 Task: Find connections with filter location Santuario with filter topic #Managerwith filter profile language English with filter current company XL Catlin with filter school University with filter industry Wind Electric Power Generation with filter service category Typing with filter keywords title Tutor/Online Tutor
Action: Mouse moved to (262, 192)
Screenshot: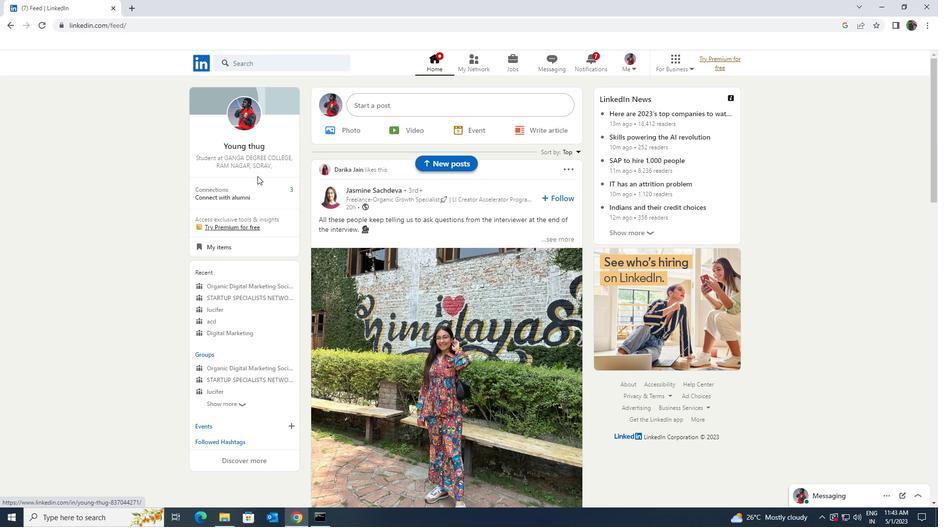 
Action: Mouse pressed left at (262, 192)
Screenshot: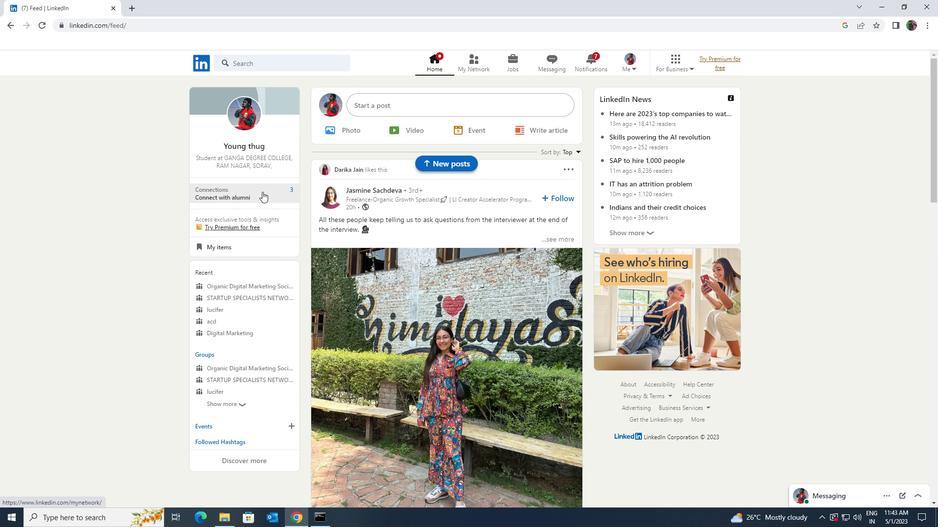 
Action: Mouse moved to (260, 116)
Screenshot: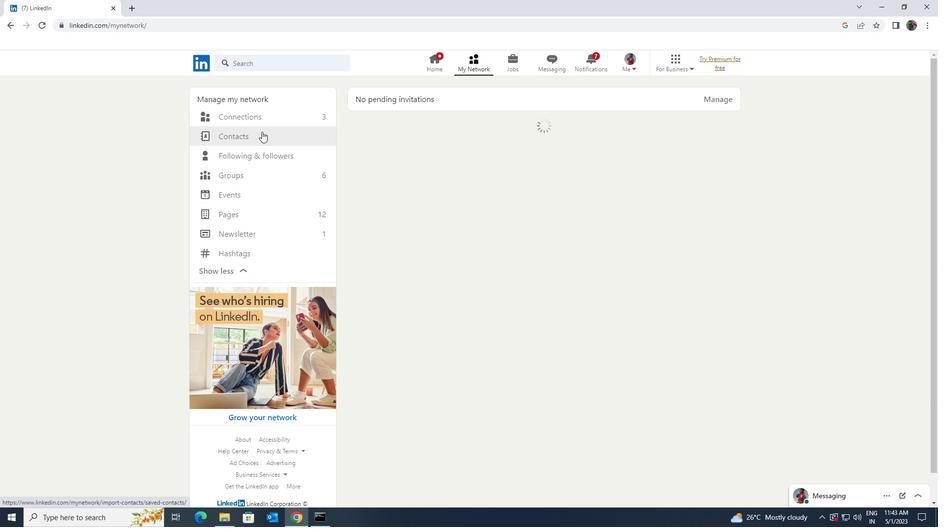 
Action: Mouse pressed left at (260, 116)
Screenshot: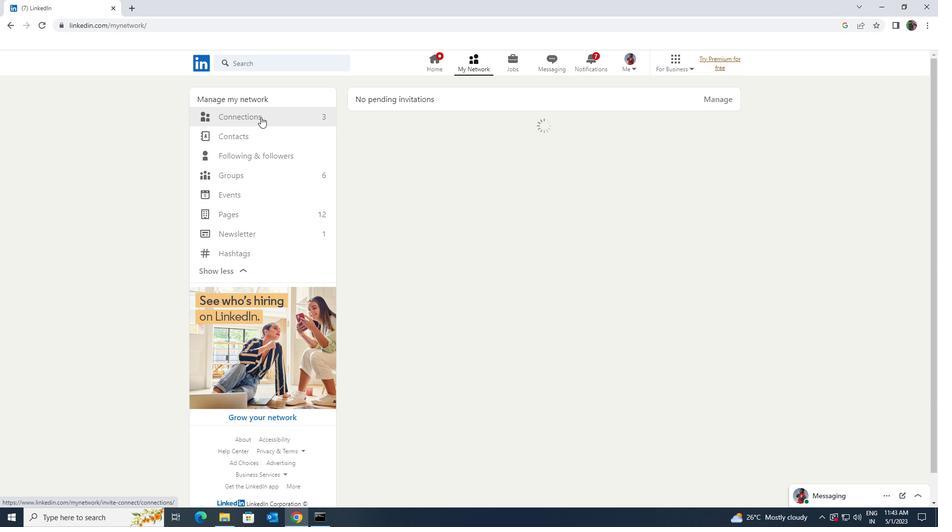 
Action: Mouse moved to (533, 115)
Screenshot: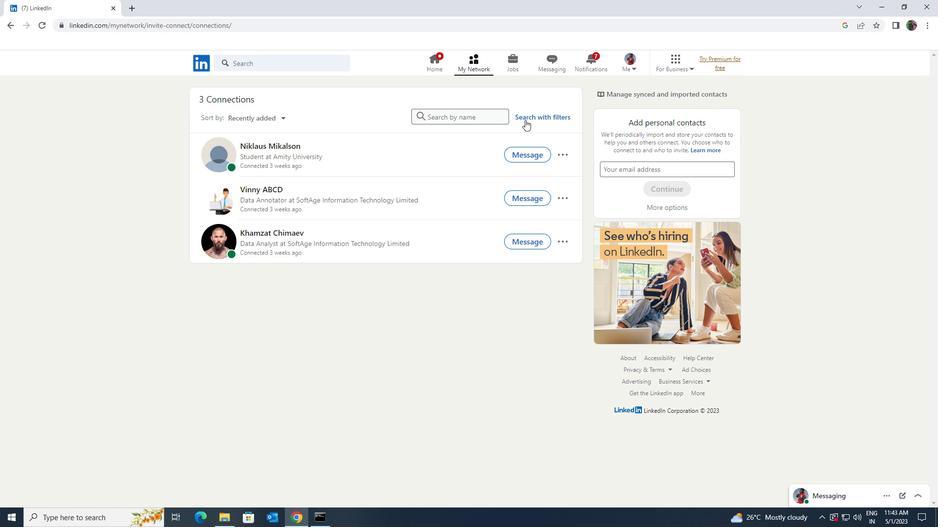 
Action: Mouse pressed left at (533, 115)
Screenshot: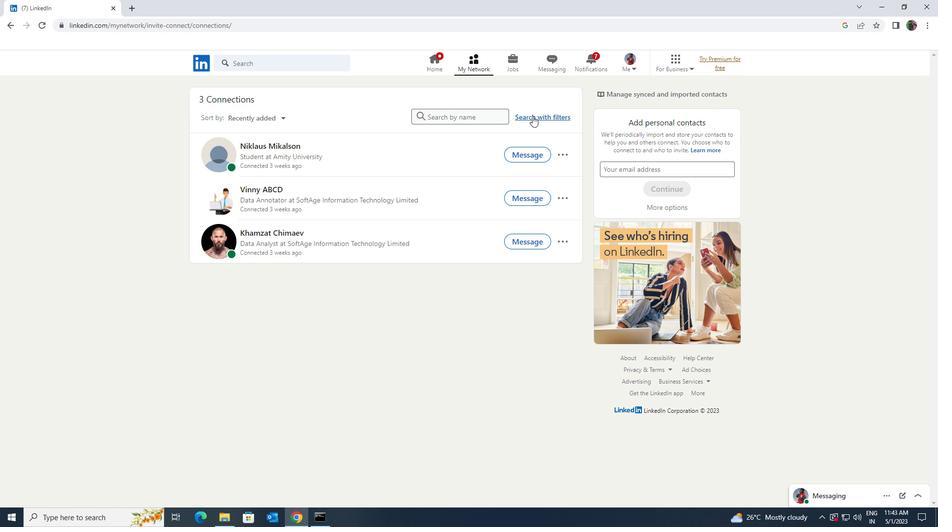 
Action: Mouse moved to (503, 92)
Screenshot: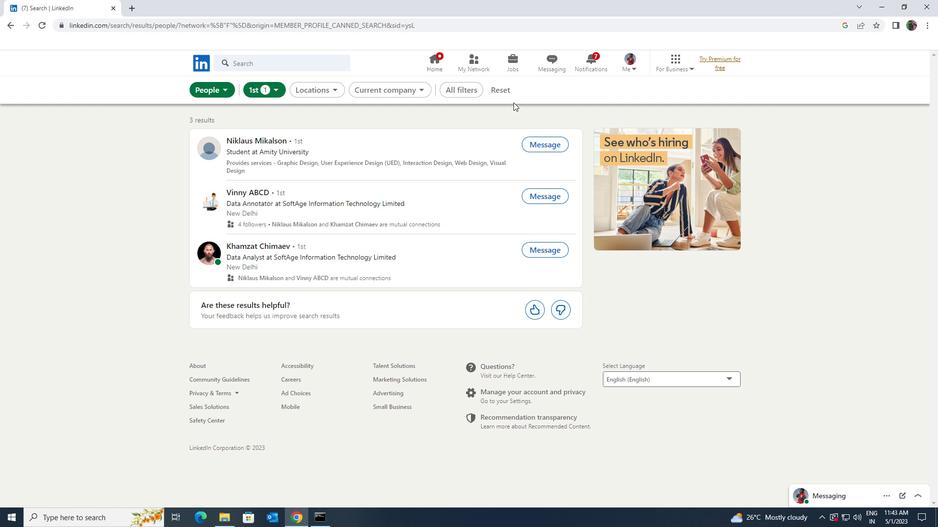 
Action: Mouse pressed left at (503, 92)
Screenshot: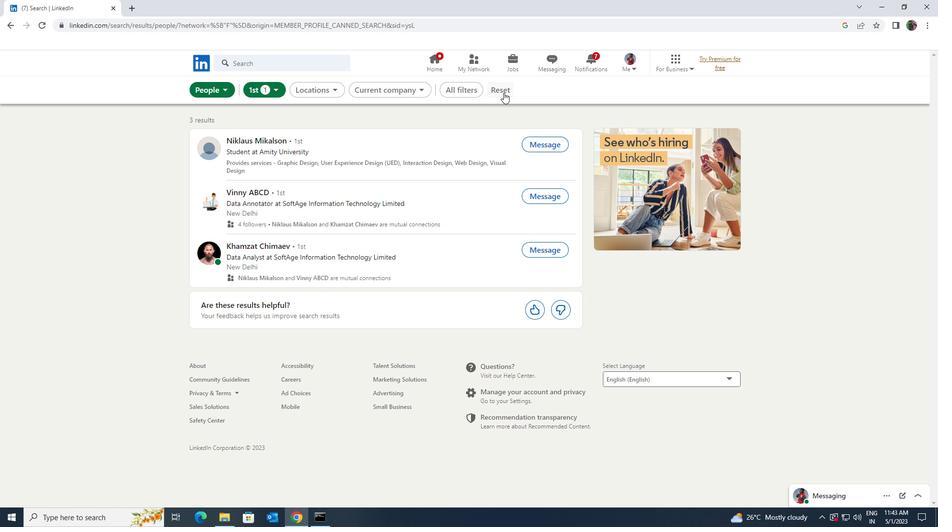 
Action: Mouse moved to (477, 85)
Screenshot: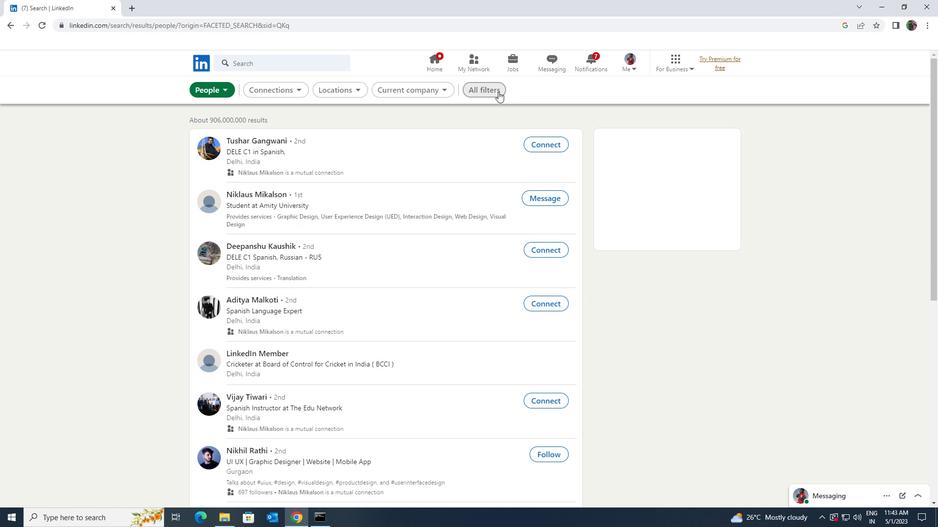 
Action: Mouse pressed left at (477, 85)
Screenshot: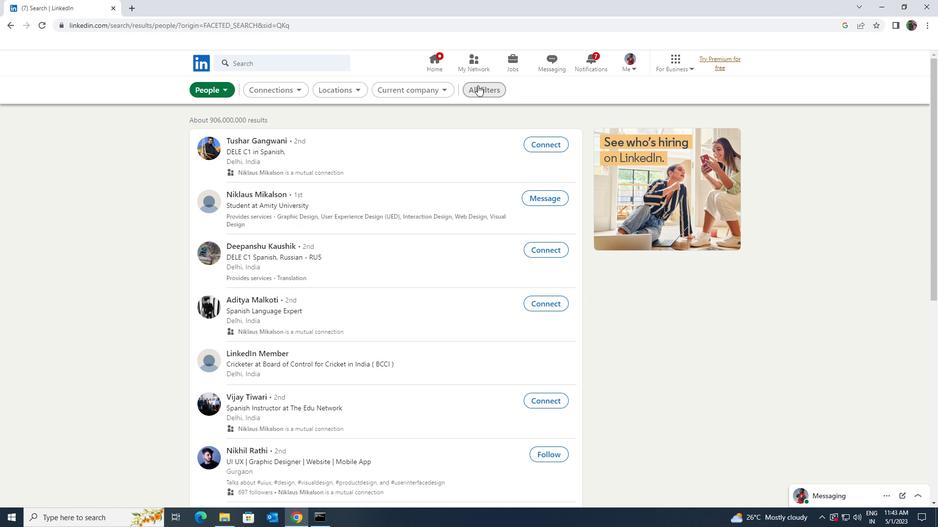 
Action: Mouse moved to (816, 278)
Screenshot: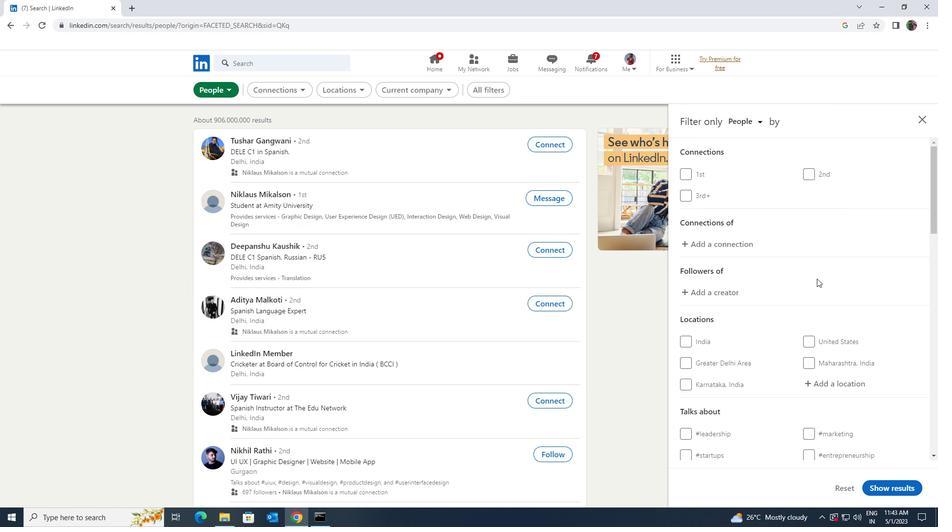
Action: Mouse scrolled (816, 278) with delta (0, 0)
Screenshot: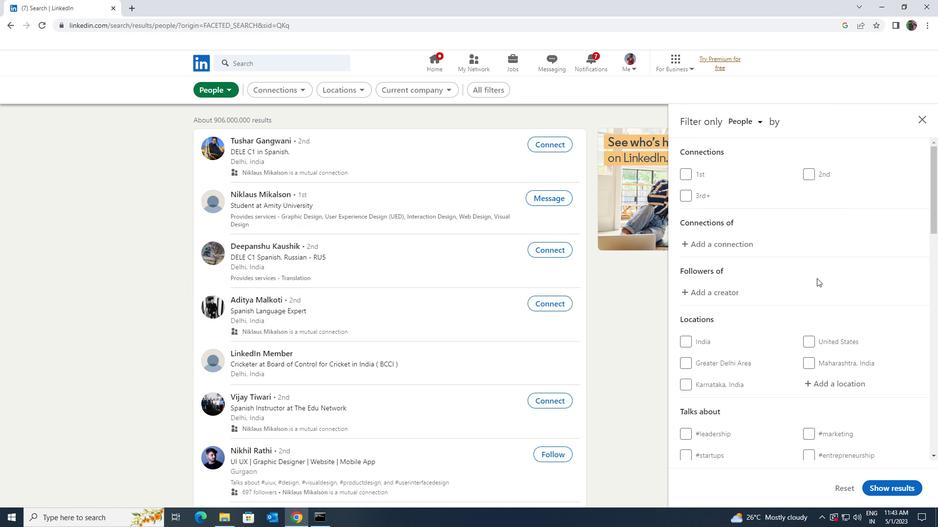 
Action: Mouse scrolled (816, 278) with delta (0, 0)
Screenshot: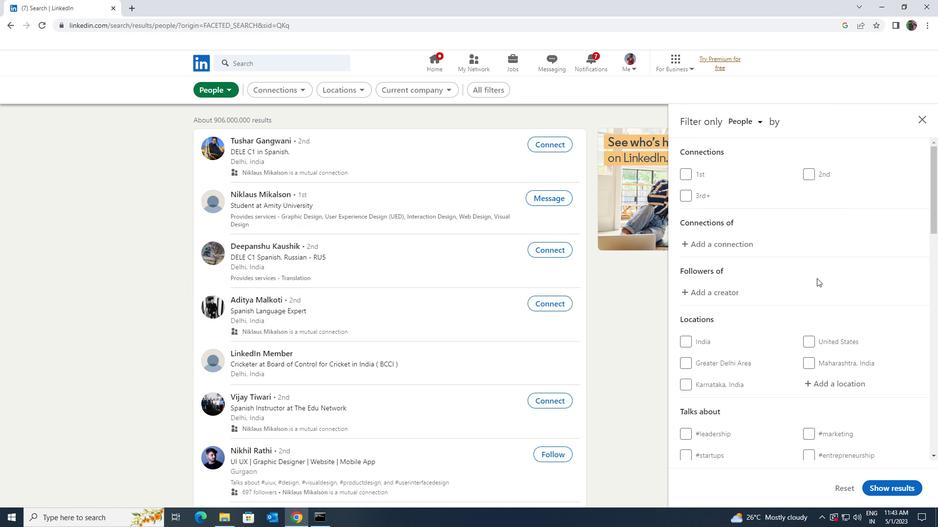 
Action: Mouse moved to (819, 284)
Screenshot: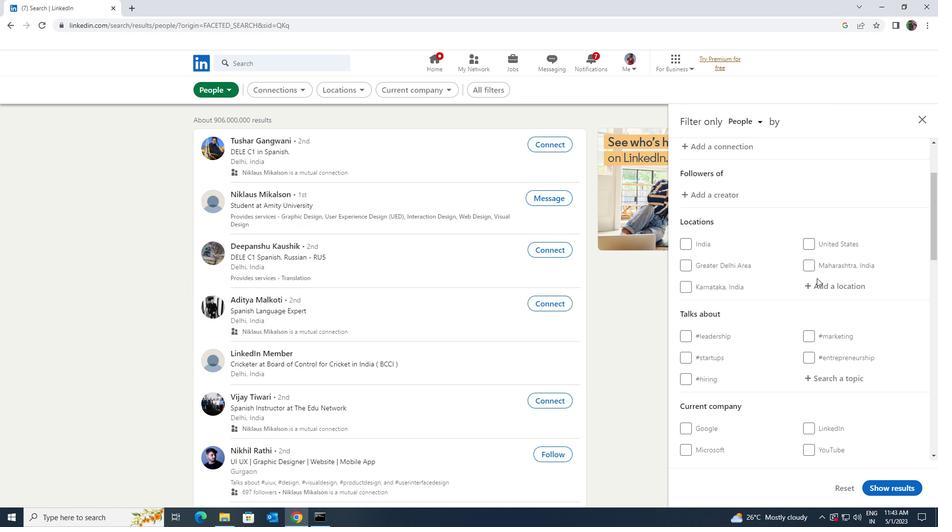 
Action: Mouse pressed left at (819, 284)
Screenshot: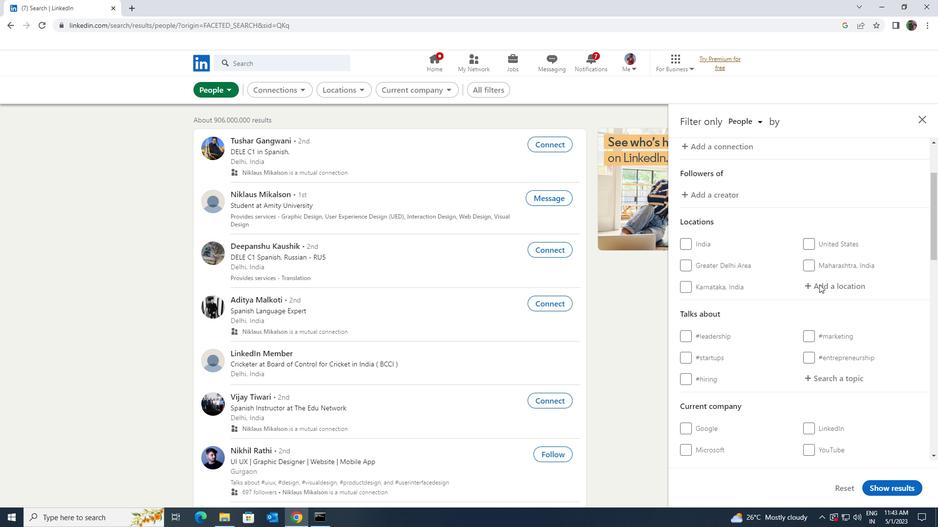 
Action: Mouse moved to (823, 287)
Screenshot: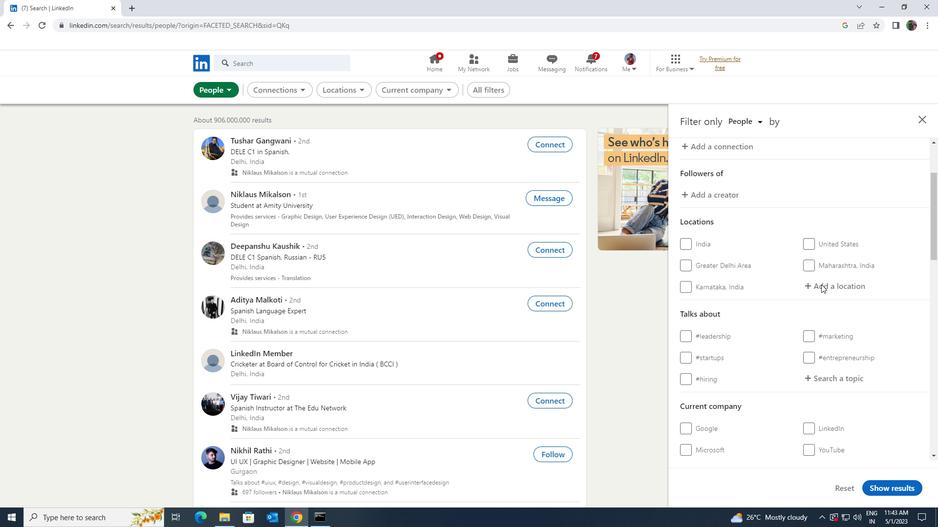 
Action: Mouse pressed left at (823, 287)
Screenshot: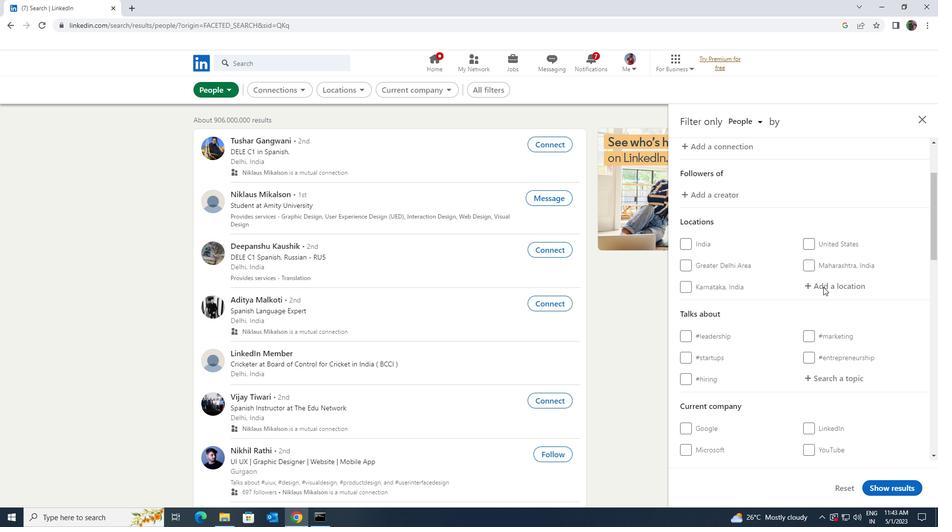 
Action: Key pressed <Key.shift>SANTU
Screenshot: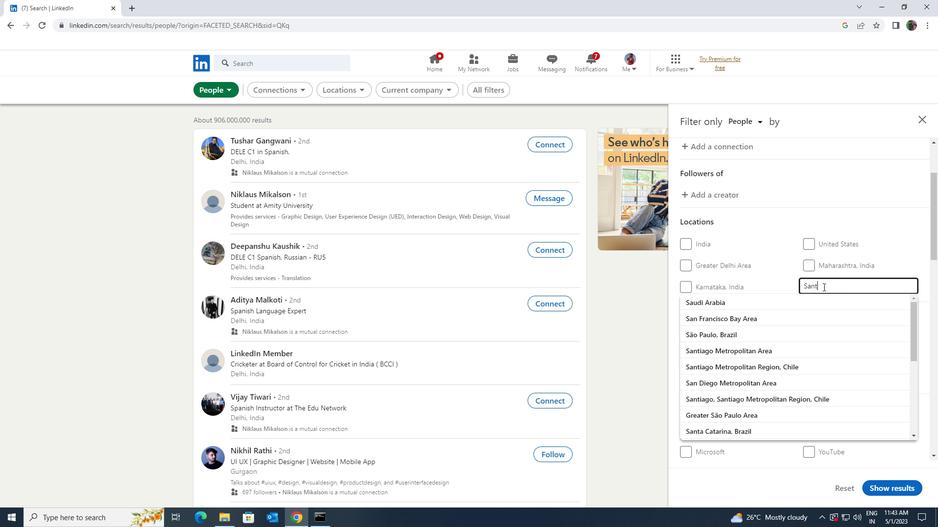 
Action: Mouse moved to (816, 313)
Screenshot: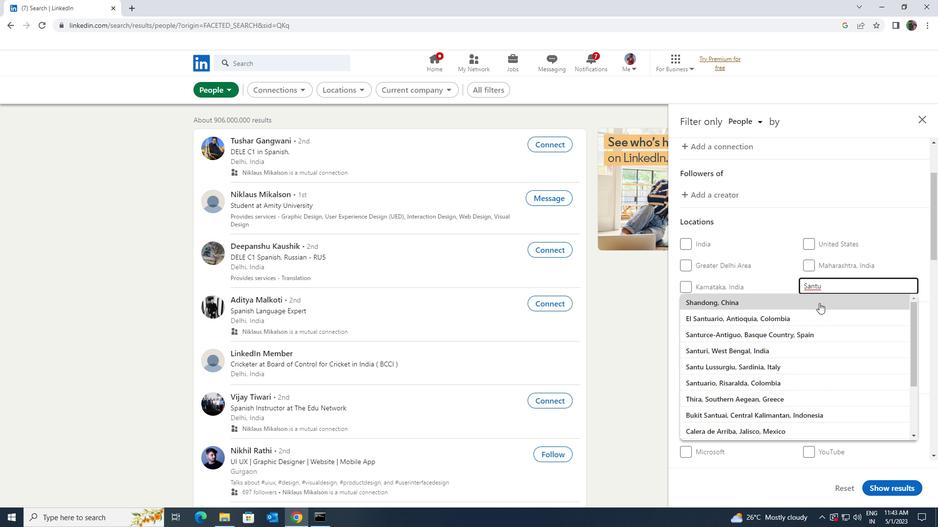 
Action: Mouse pressed left at (816, 313)
Screenshot: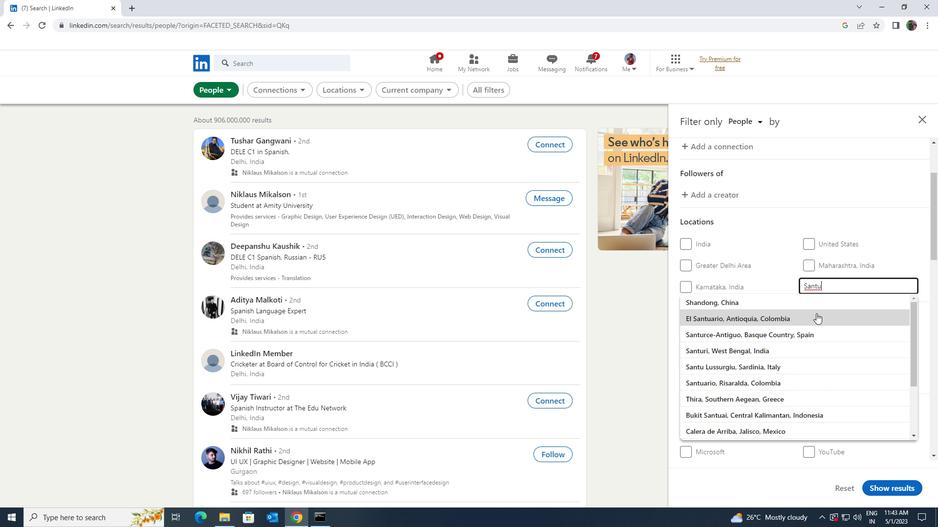 
Action: Mouse scrolled (816, 313) with delta (0, 0)
Screenshot: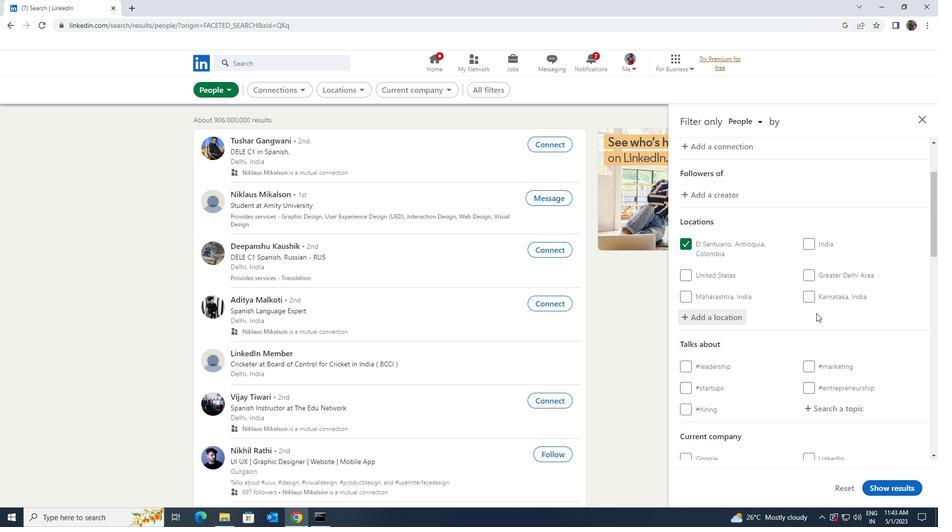 
Action: Mouse scrolled (816, 313) with delta (0, 0)
Screenshot: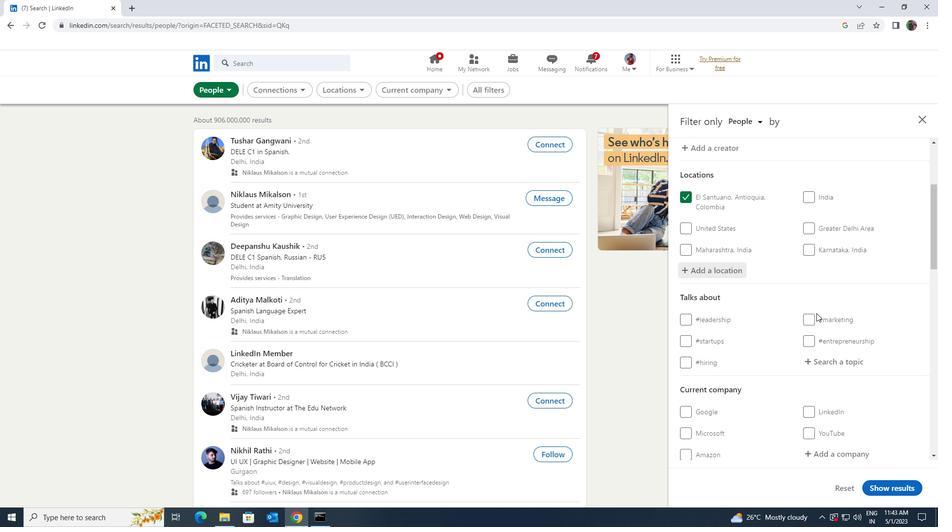 
Action: Mouse moved to (816, 313)
Screenshot: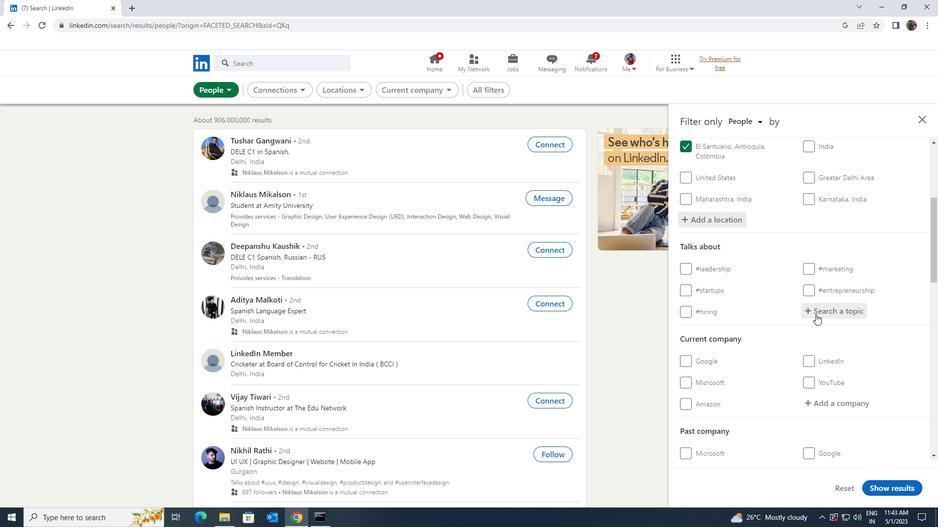 
Action: Mouse pressed left at (816, 313)
Screenshot: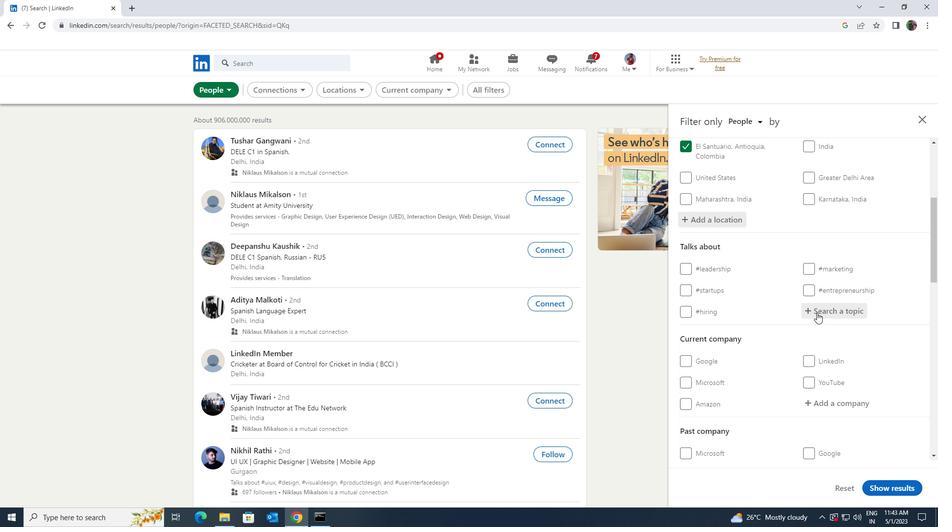 
Action: Key pressed <Key.shift>MANGER
Screenshot: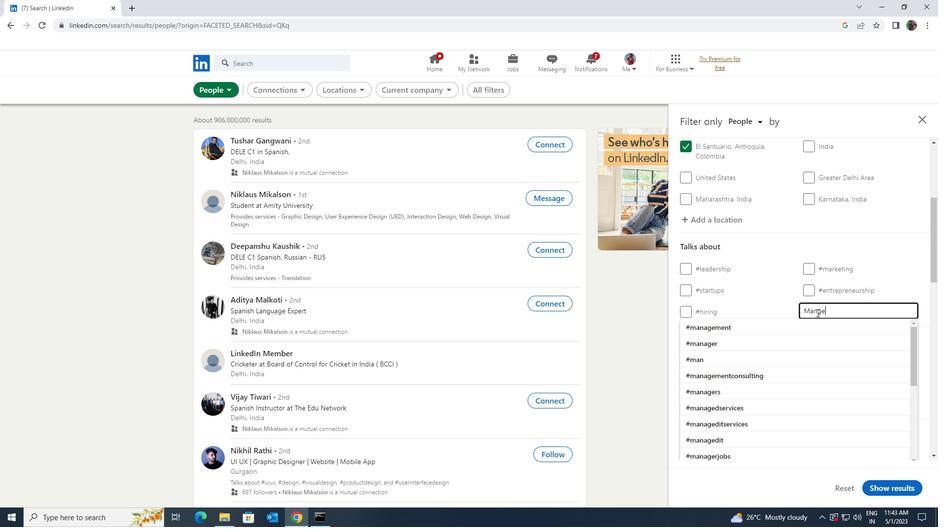 
Action: Mouse moved to (814, 320)
Screenshot: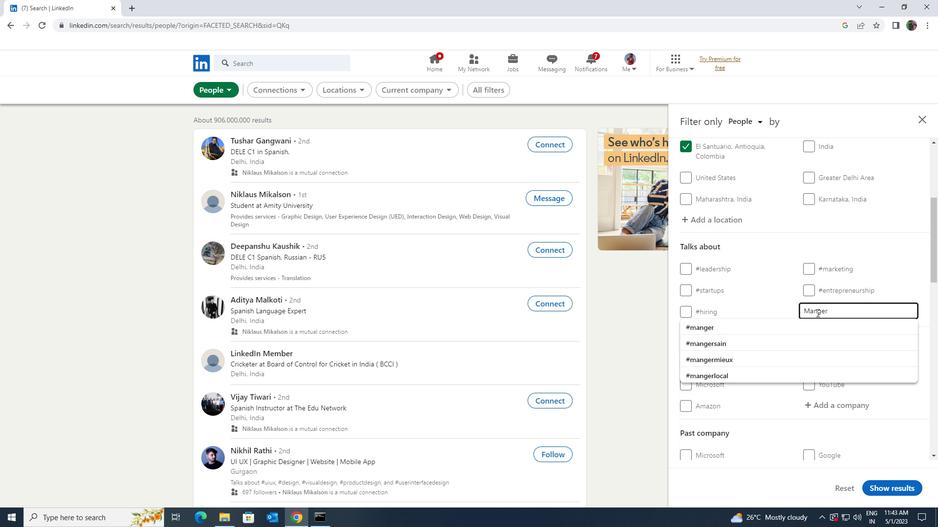 
Action: Mouse pressed left at (814, 320)
Screenshot: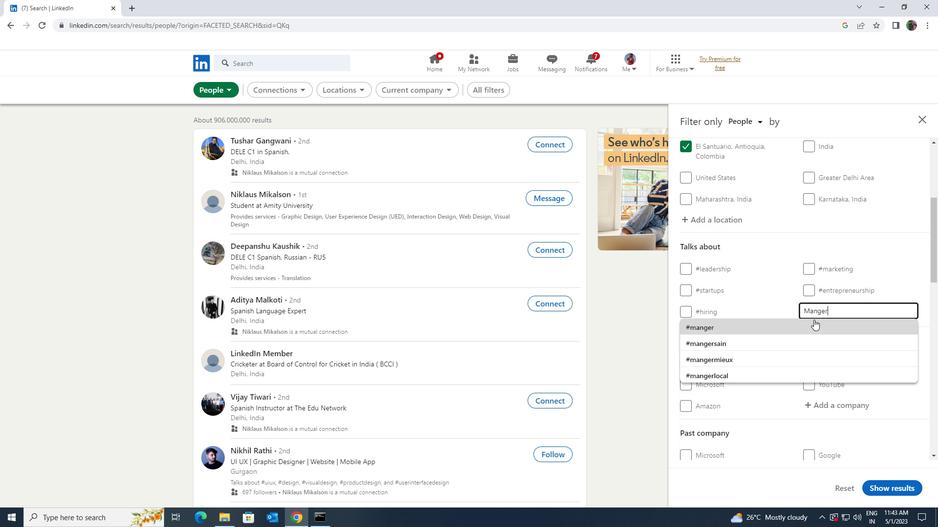 
Action: Mouse scrolled (814, 319) with delta (0, 0)
Screenshot: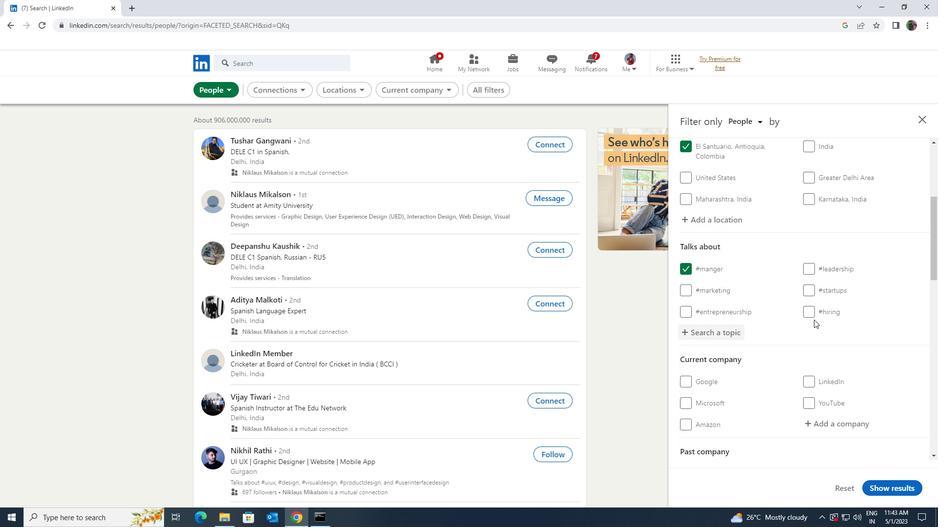 
Action: Mouse scrolled (814, 319) with delta (0, 0)
Screenshot: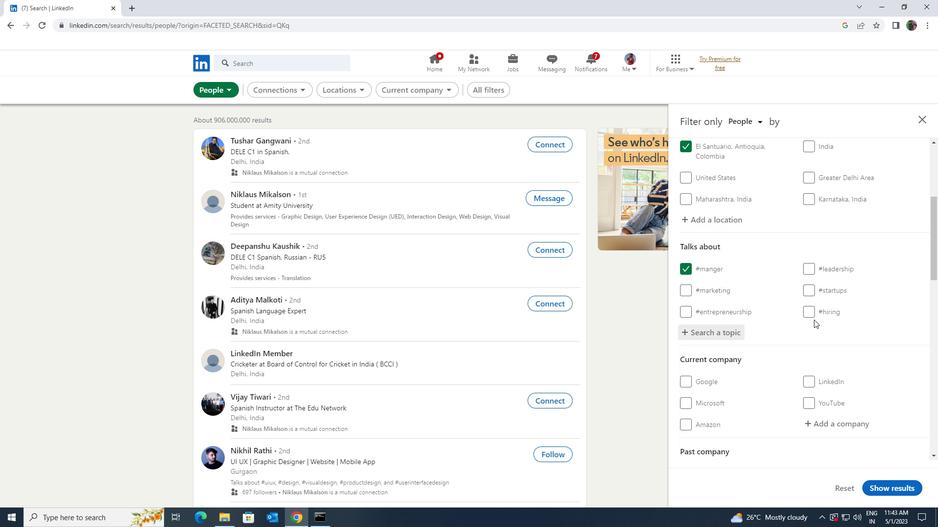 
Action: Mouse scrolled (814, 319) with delta (0, 0)
Screenshot: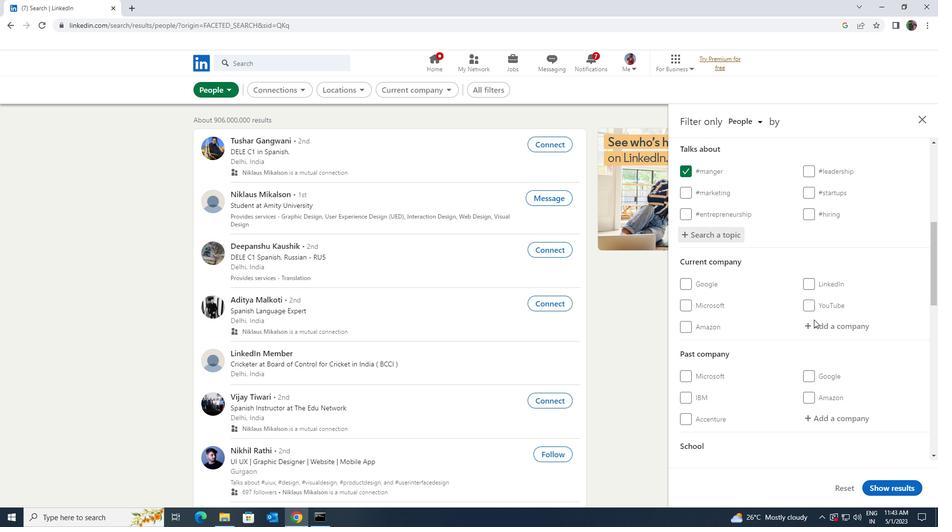 
Action: Mouse scrolled (814, 319) with delta (0, 0)
Screenshot: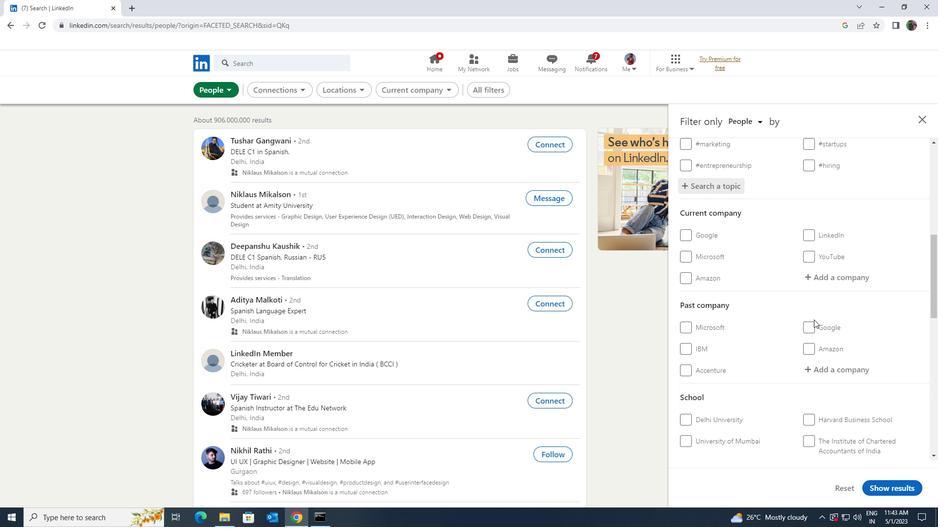 
Action: Mouse scrolled (814, 319) with delta (0, 0)
Screenshot: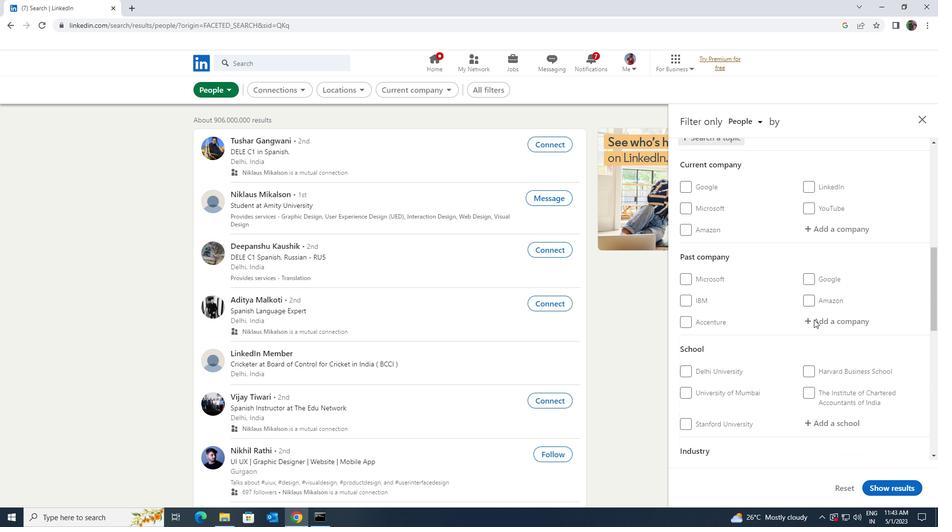 
Action: Mouse scrolled (814, 319) with delta (0, 0)
Screenshot: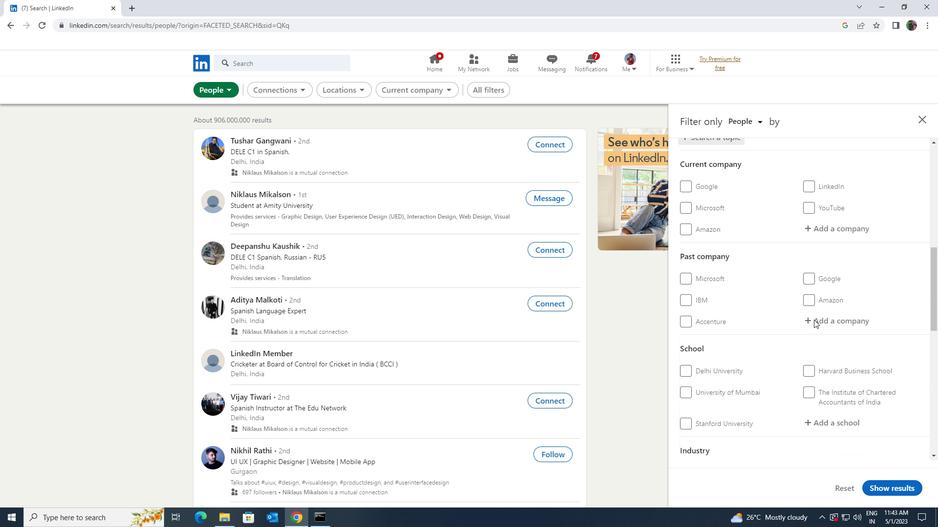 
Action: Mouse scrolled (814, 319) with delta (0, 0)
Screenshot: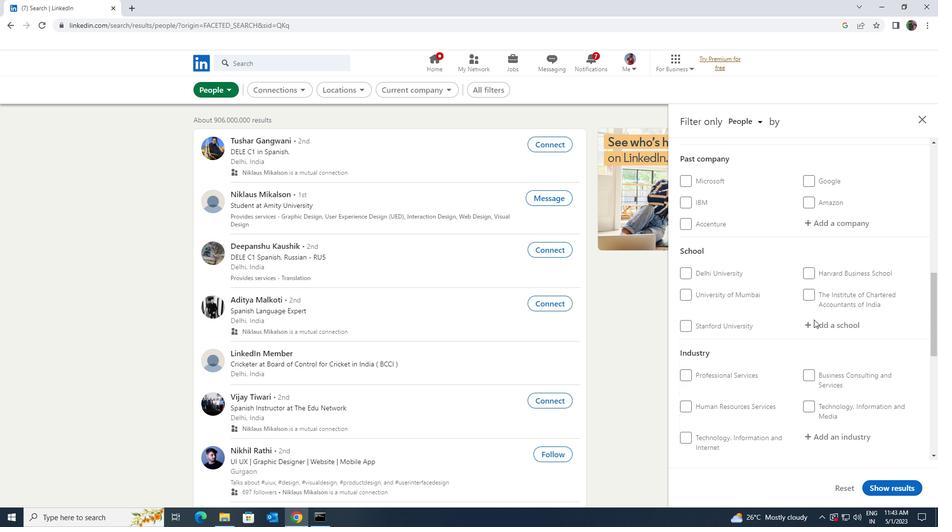 
Action: Mouse scrolled (814, 319) with delta (0, 0)
Screenshot: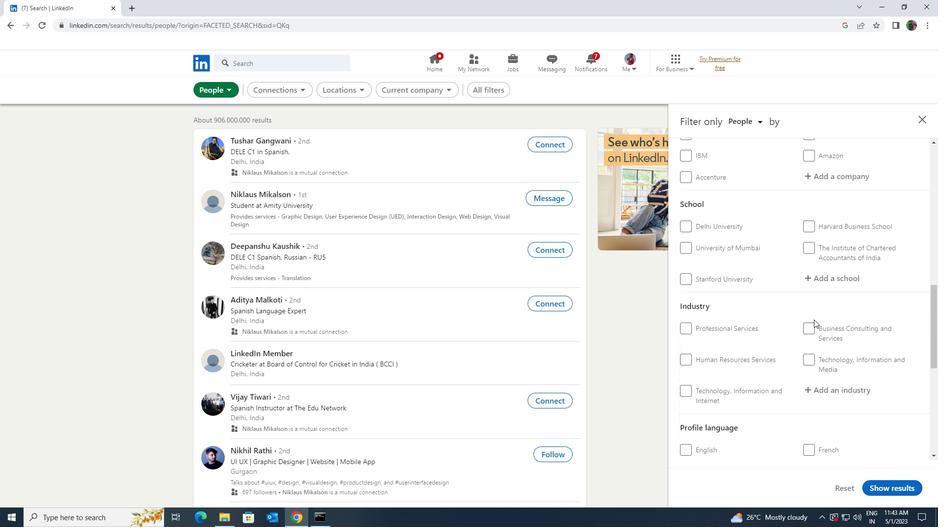 
Action: Mouse scrolled (814, 319) with delta (0, 0)
Screenshot: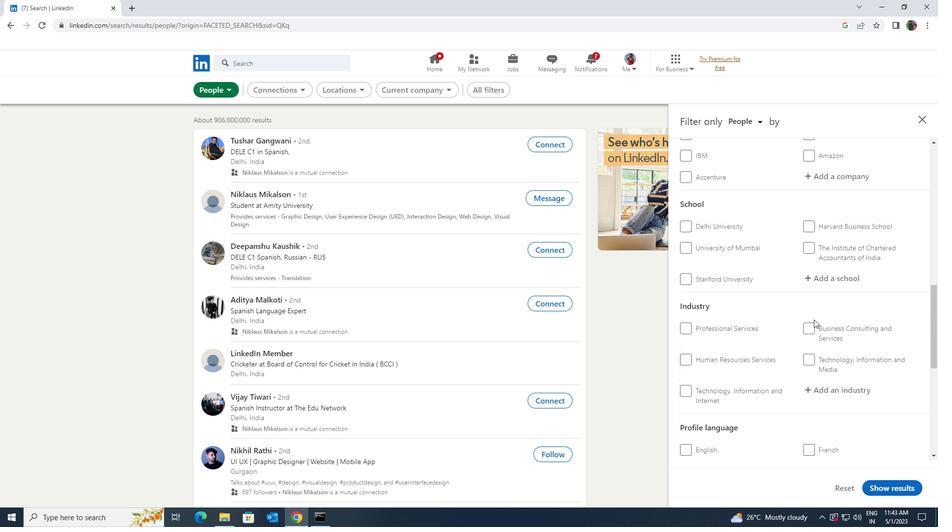 
Action: Mouse scrolled (814, 319) with delta (0, 0)
Screenshot: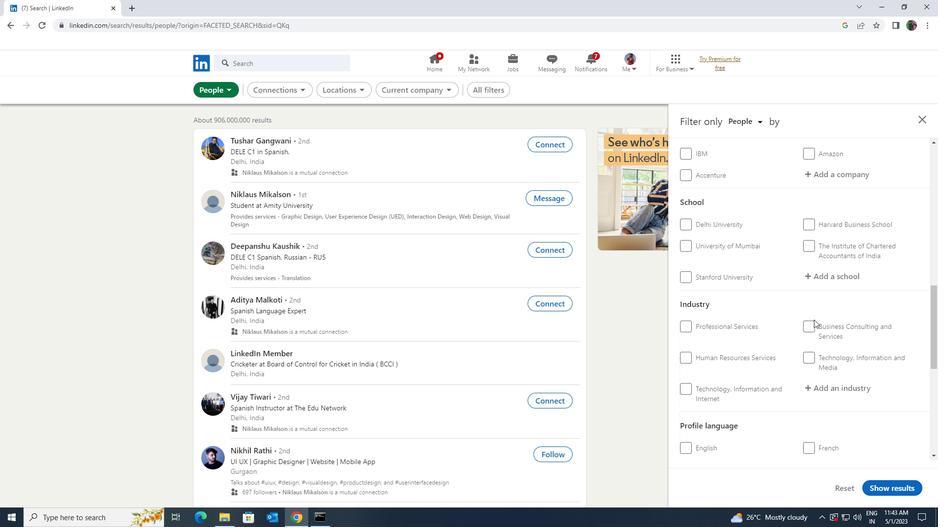 
Action: Mouse moved to (691, 300)
Screenshot: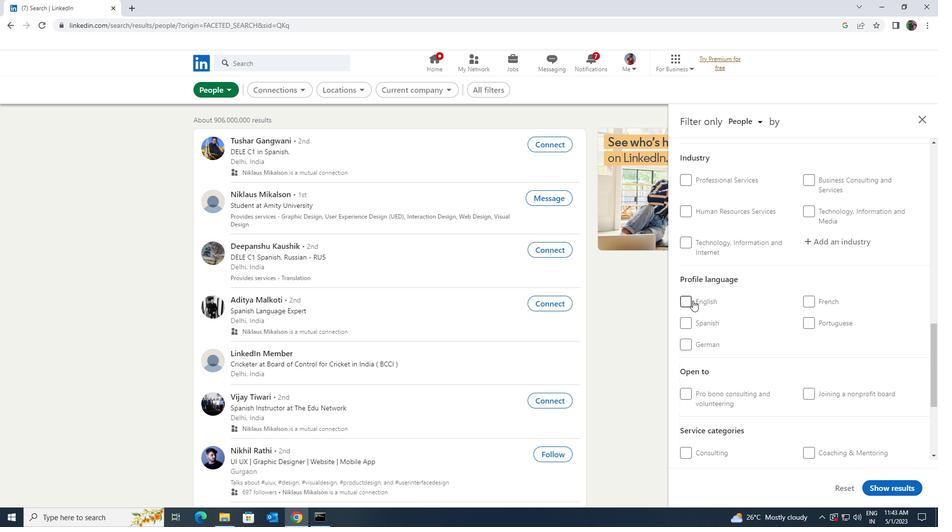 
Action: Mouse pressed left at (691, 300)
Screenshot: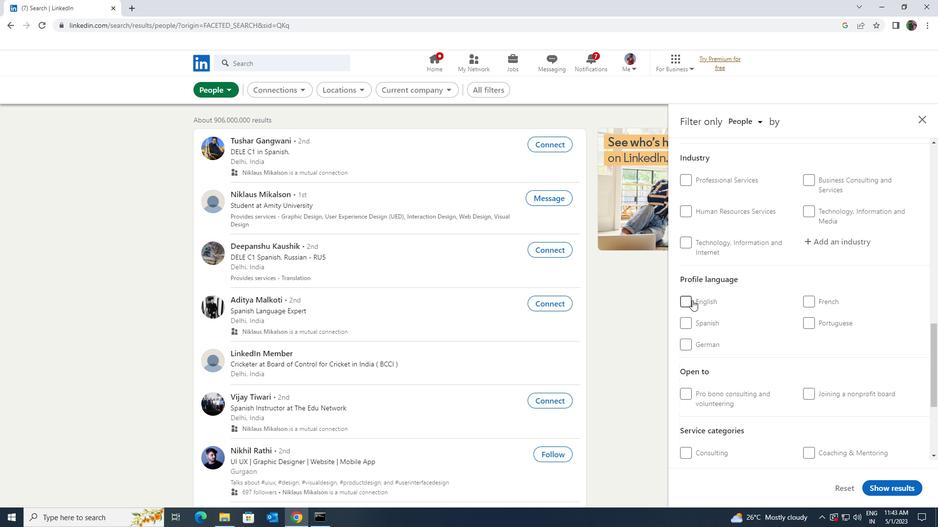 
Action: Mouse moved to (712, 305)
Screenshot: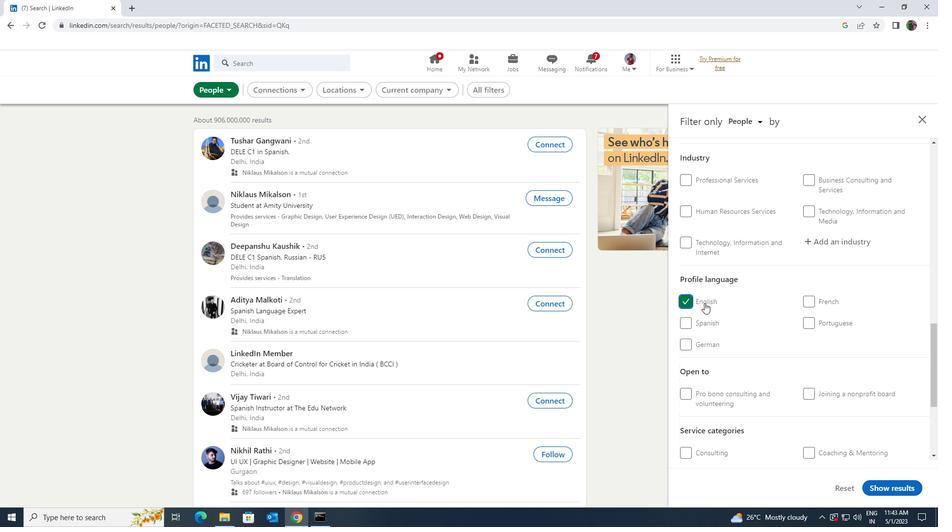 
Action: Mouse scrolled (712, 306) with delta (0, 0)
Screenshot: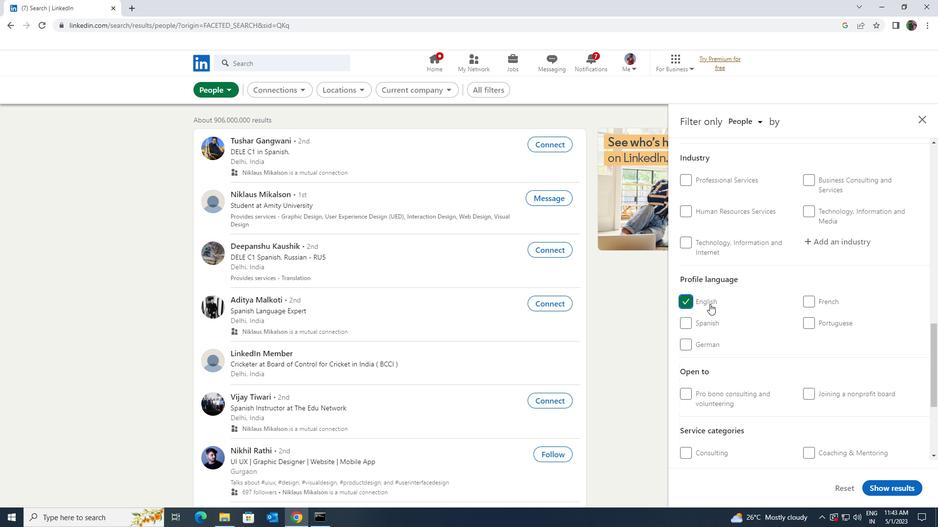 
Action: Mouse scrolled (712, 306) with delta (0, 0)
Screenshot: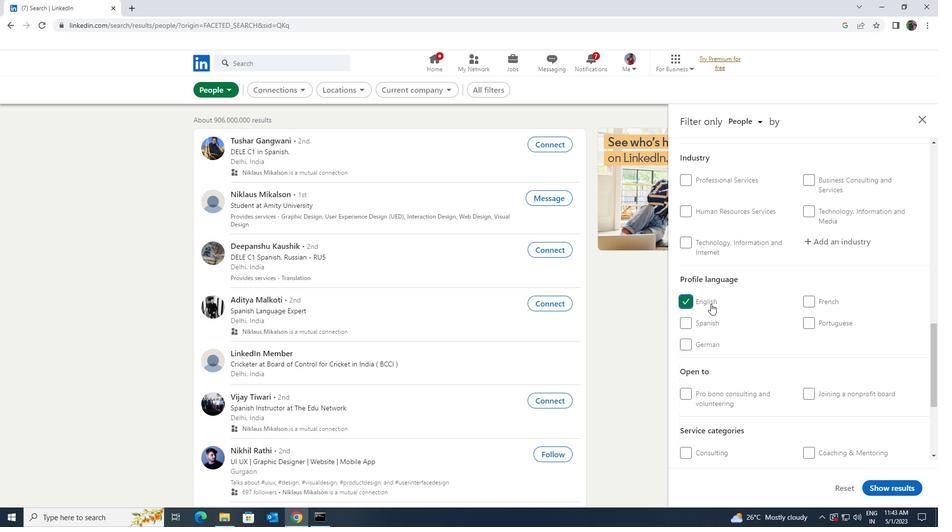 
Action: Mouse scrolled (712, 306) with delta (0, 0)
Screenshot: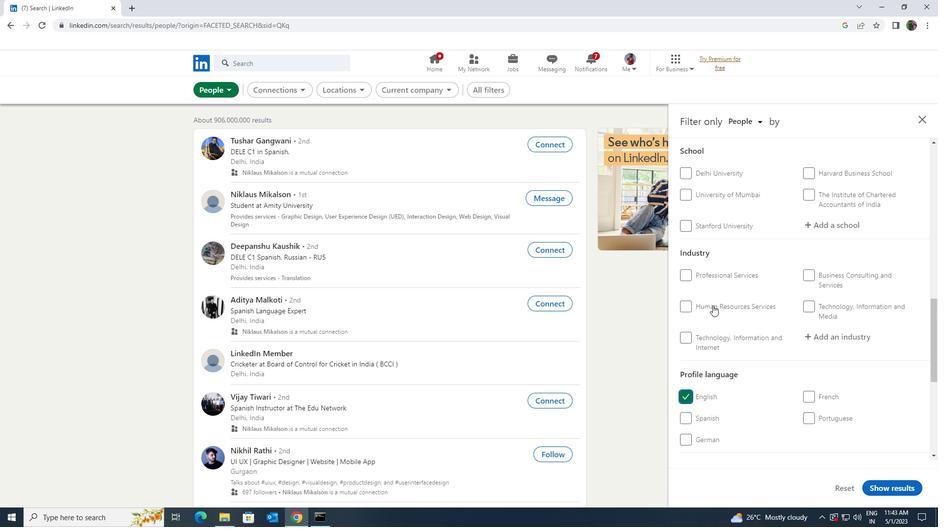 
Action: Mouse scrolled (712, 306) with delta (0, 0)
Screenshot: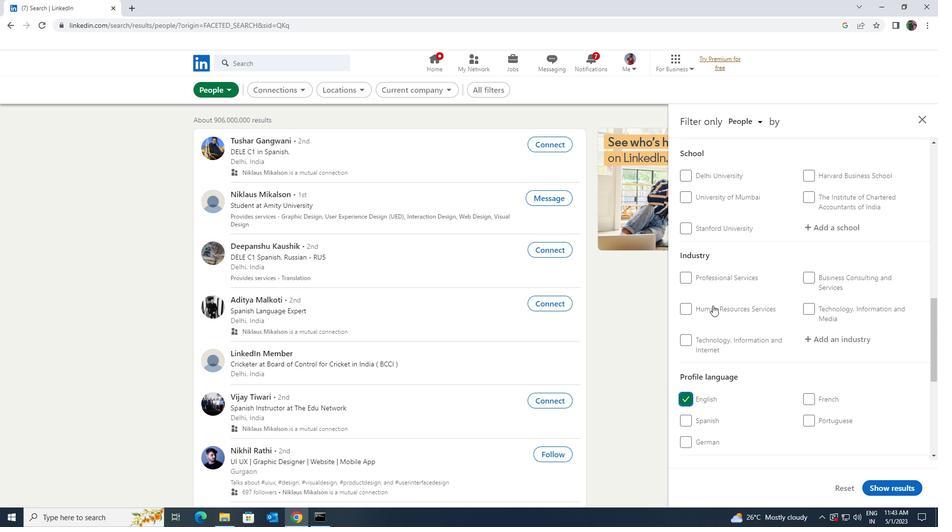 
Action: Mouse scrolled (712, 306) with delta (0, 0)
Screenshot: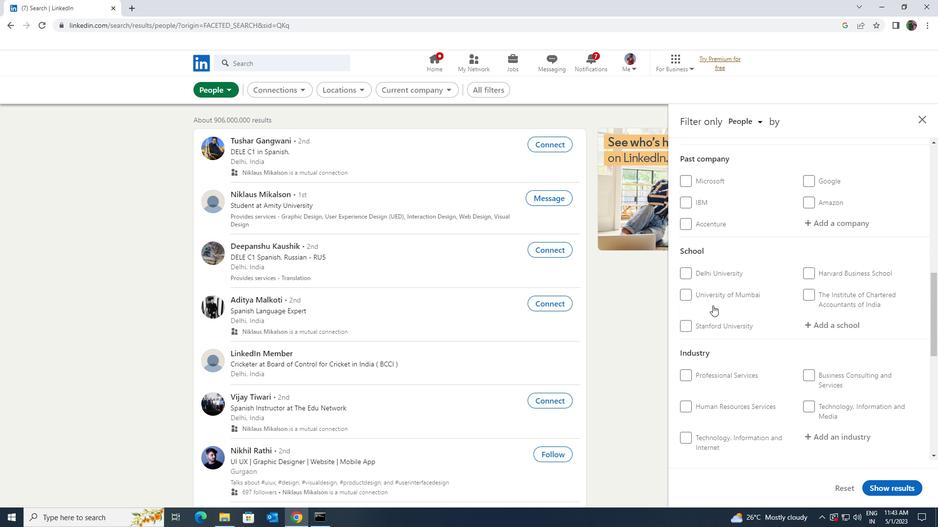 
Action: Mouse scrolled (712, 306) with delta (0, 0)
Screenshot: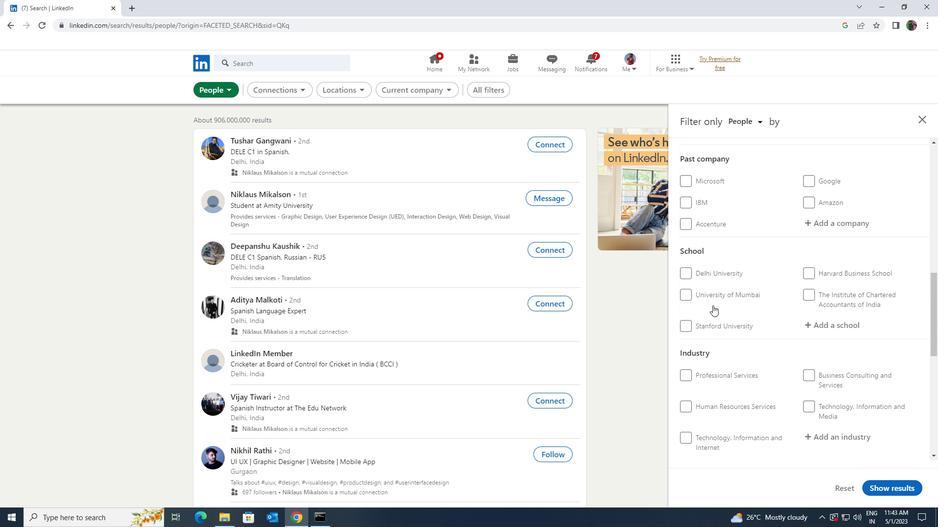 
Action: Mouse scrolled (712, 306) with delta (0, 0)
Screenshot: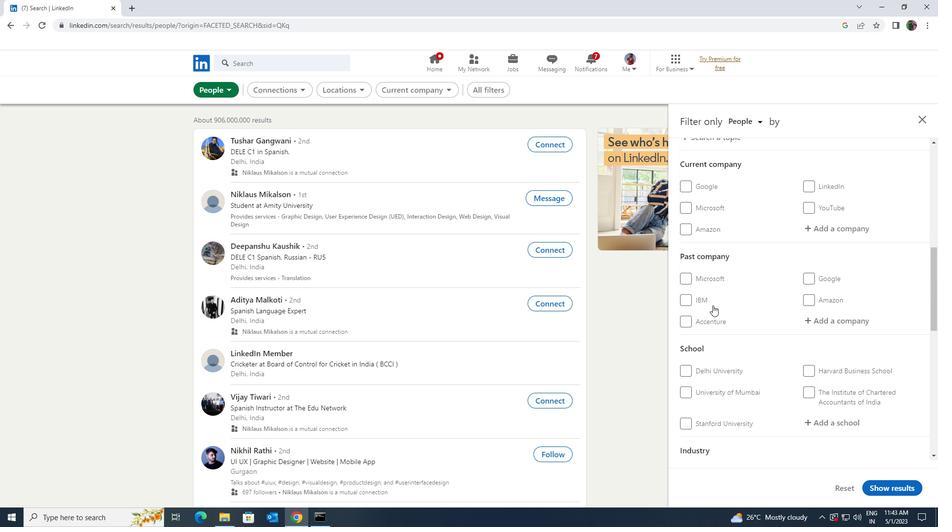 
Action: Mouse scrolled (712, 306) with delta (0, 0)
Screenshot: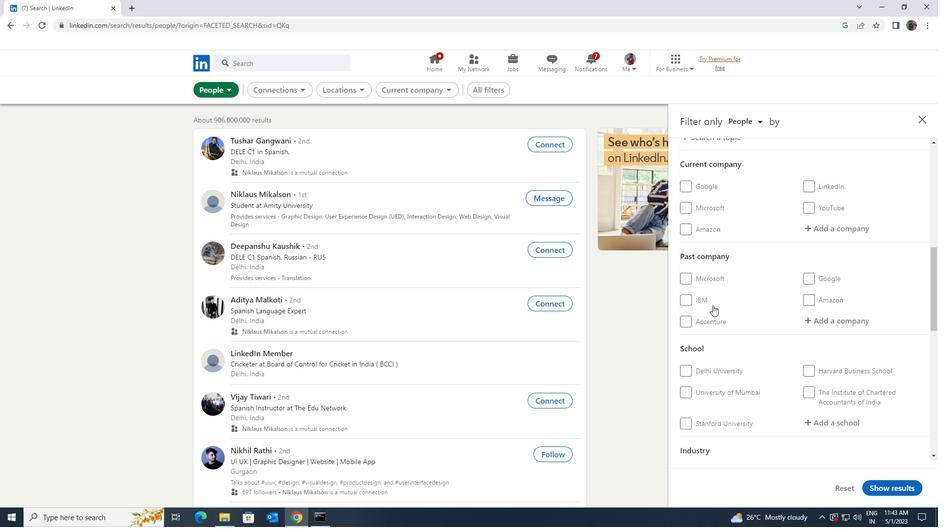 
Action: Mouse moved to (816, 326)
Screenshot: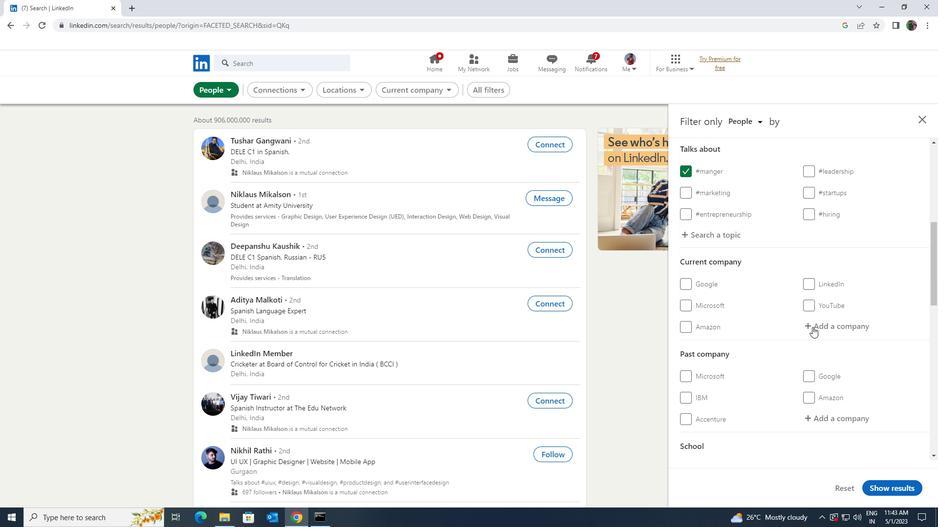 
Action: Mouse pressed left at (816, 326)
Screenshot: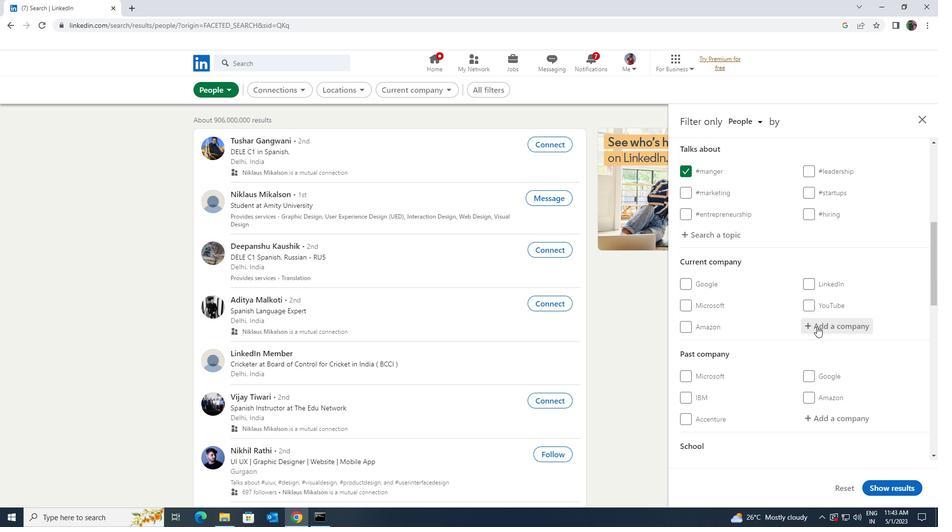 
Action: Key pressed <Key.shift>XL<Key.space><Key.shift>CATL
Screenshot: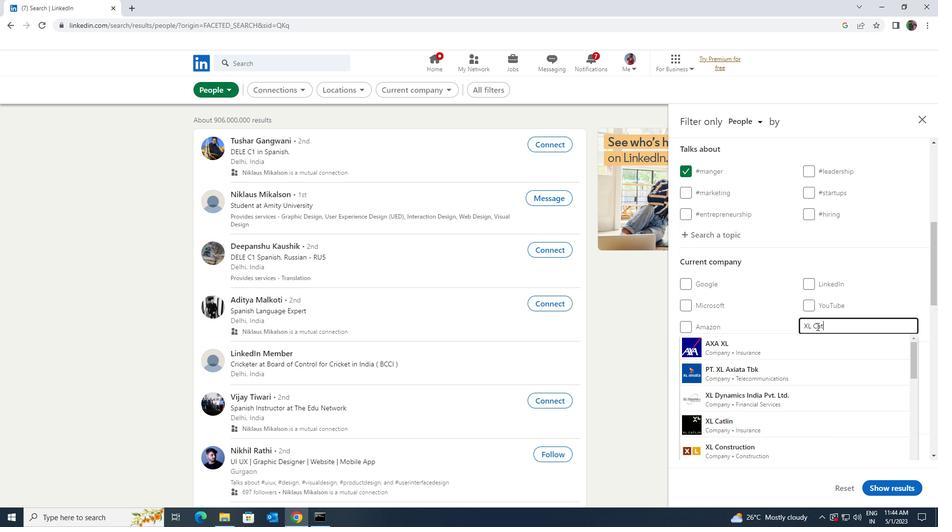 
Action: Mouse moved to (810, 336)
Screenshot: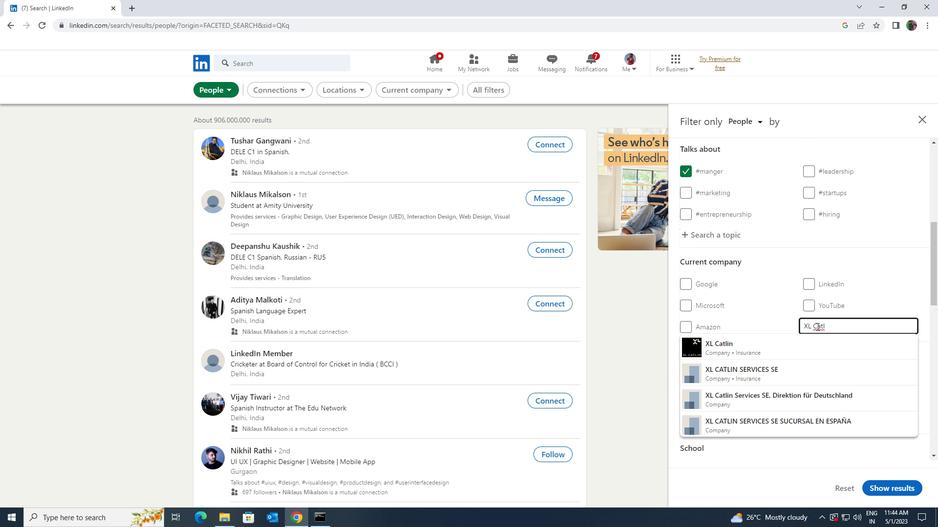 
Action: Mouse pressed left at (810, 336)
Screenshot: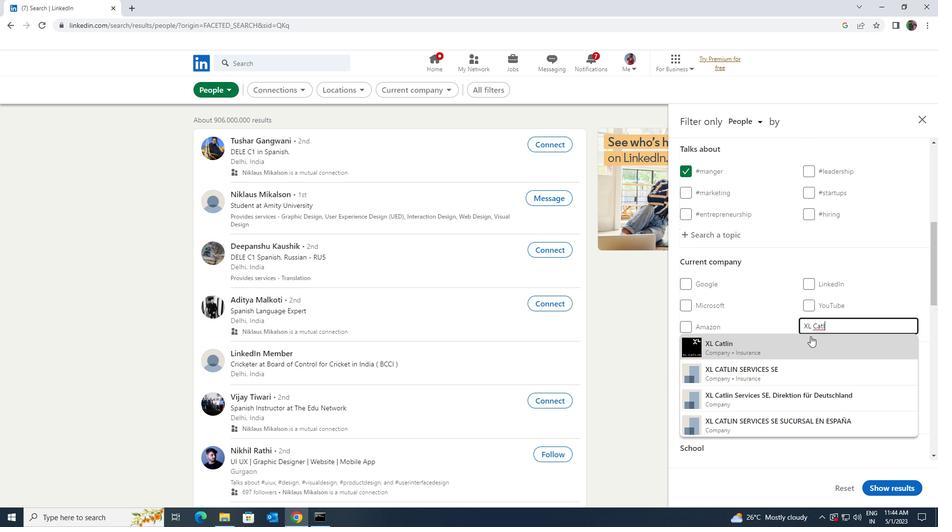 
Action: Mouse moved to (809, 337)
Screenshot: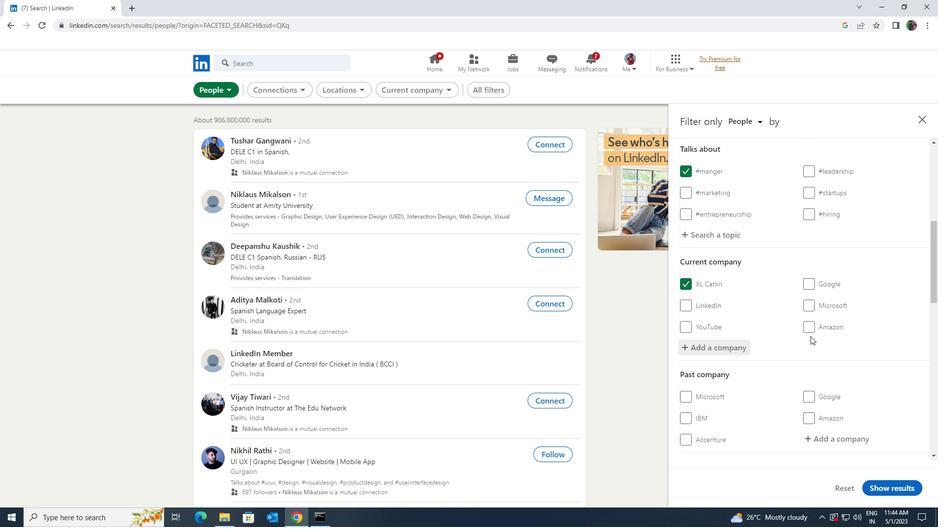 
Action: Mouse scrolled (809, 337) with delta (0, 0)
Screenshot: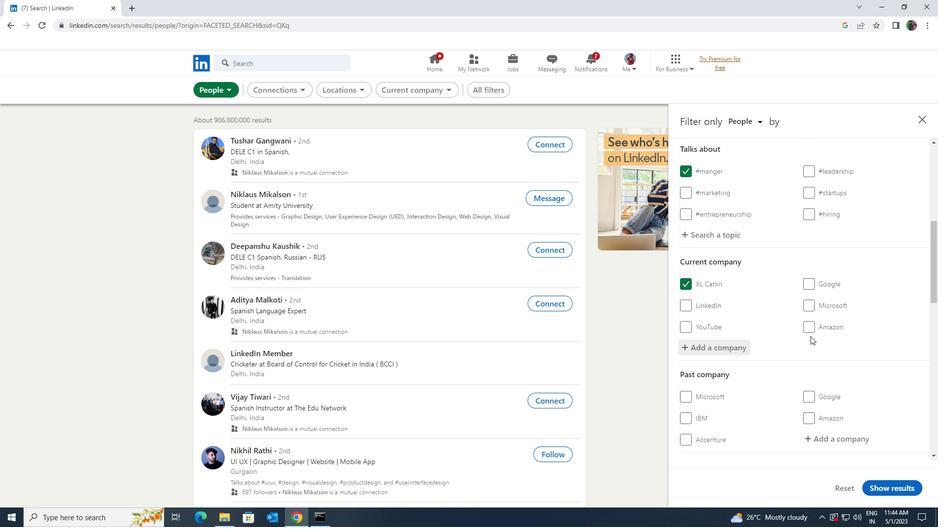 
Action: Mouse scrolled (809, 337) with delta (0, 0)
Screenshot: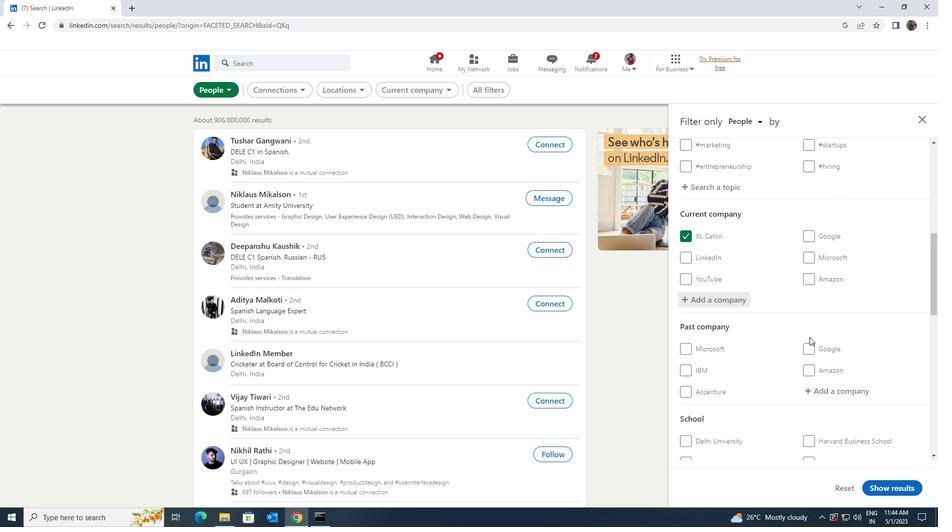 
Action: Mouse scrolled (809, 337) with delta (0, 0)
Screenshot: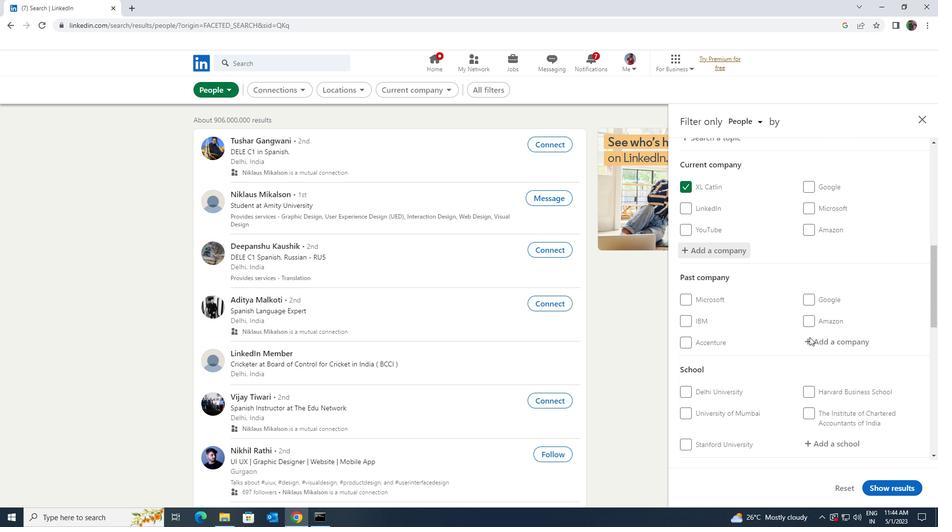 
Action: Mouse scrolled (809, 337) with delta (0, 0)
Screenshot: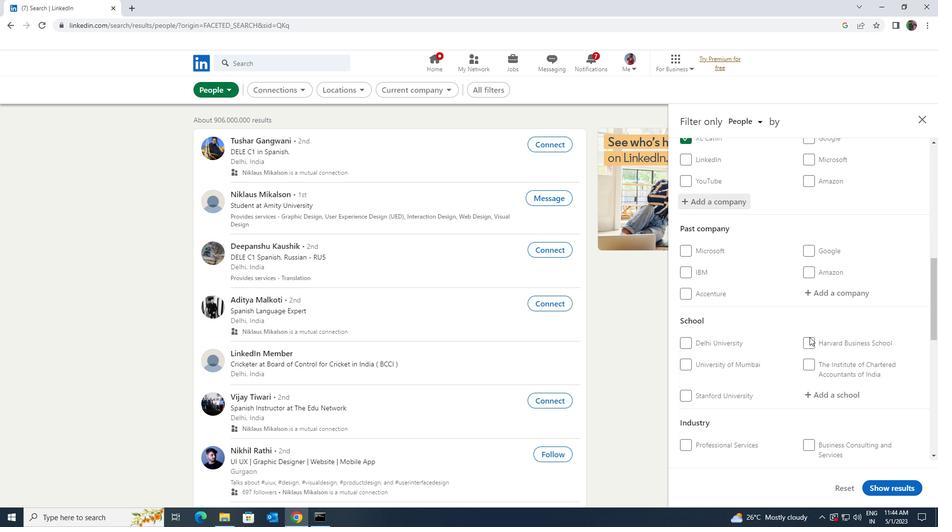 
Action: Mouse moved to (812, 342)
Screenshot: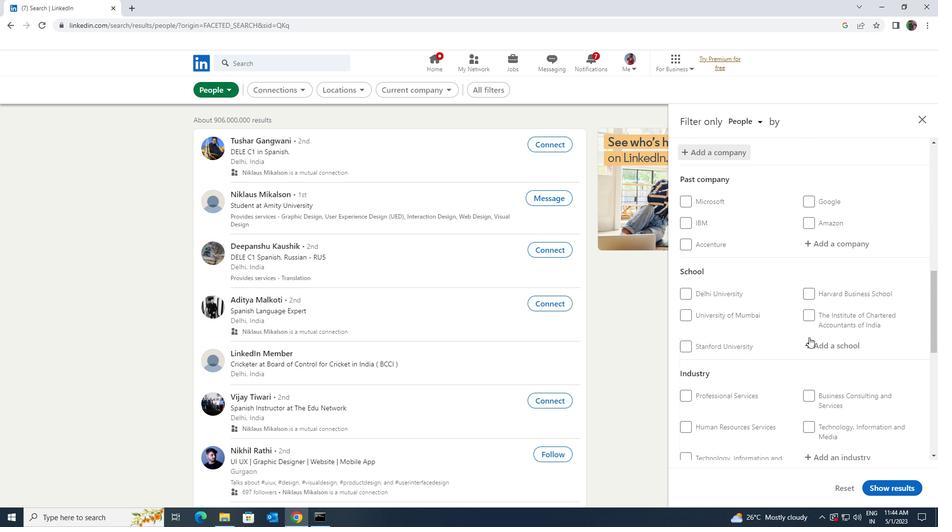 
Action: Mouse pressed left at (812, 342)
Screenshot: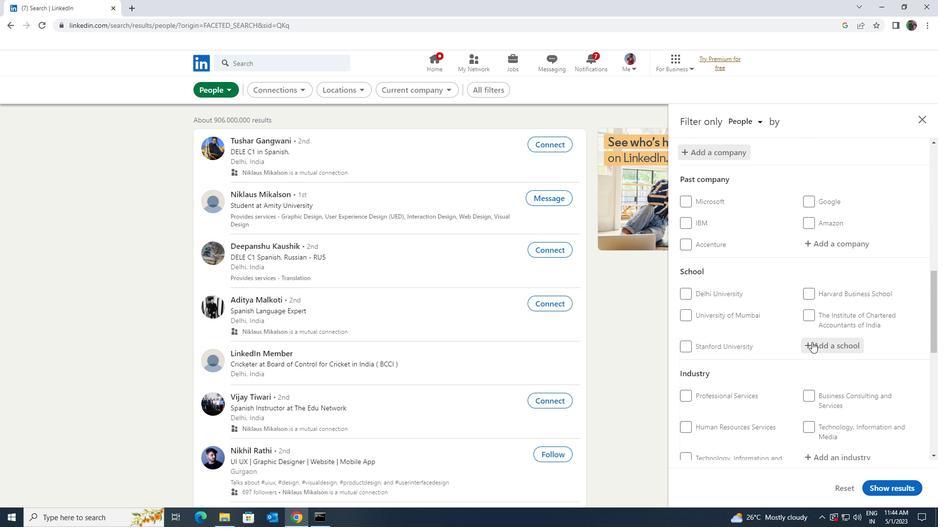 
Action: Key pressed <Key.shift>UNIVERSITY<Key.enter>
Screenshot: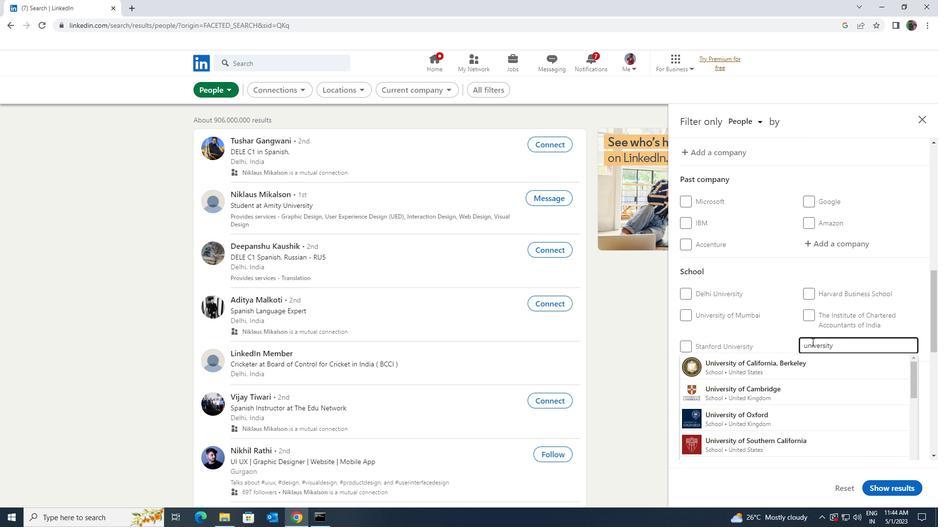 
Action: Mouse moved to (812, 343)
Screenshot: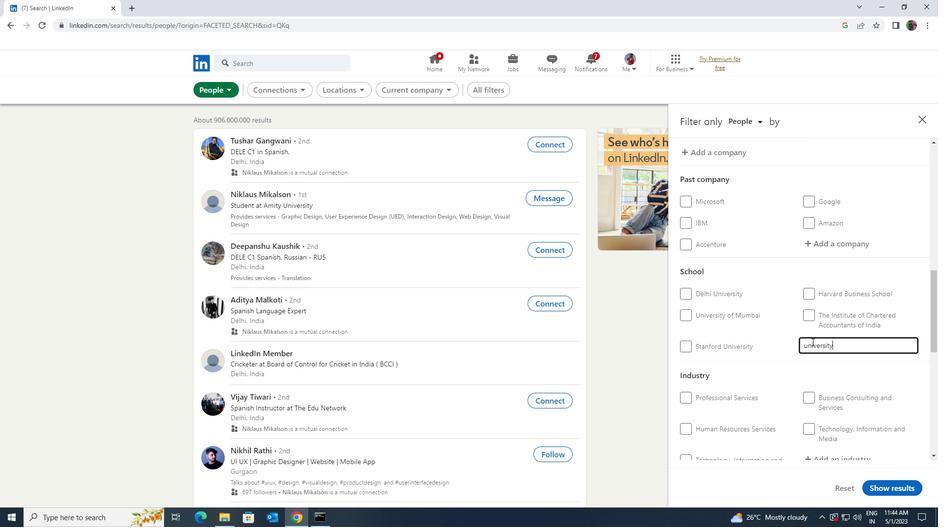 
Action: Mouse scrolled (812, 343) with delta (0, 0)
Screenshot: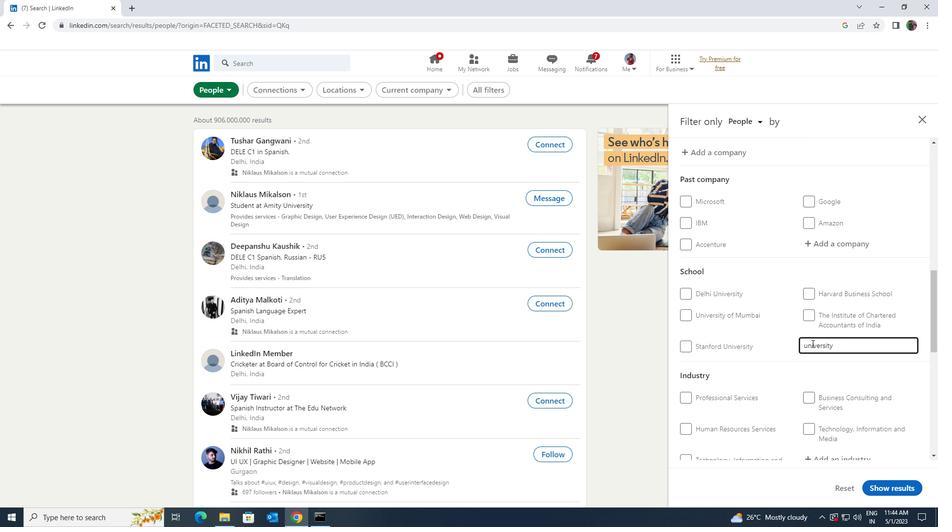 
Action: Mouse scrolled (812, 343) with delta (0, 0)
Screenshot: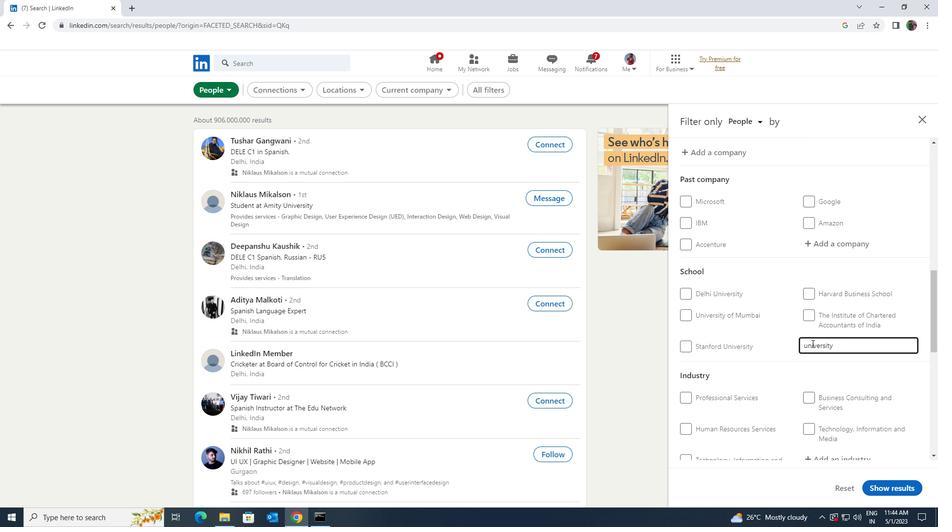 
Action: Mouse moved to (814, 355)
Screenshot: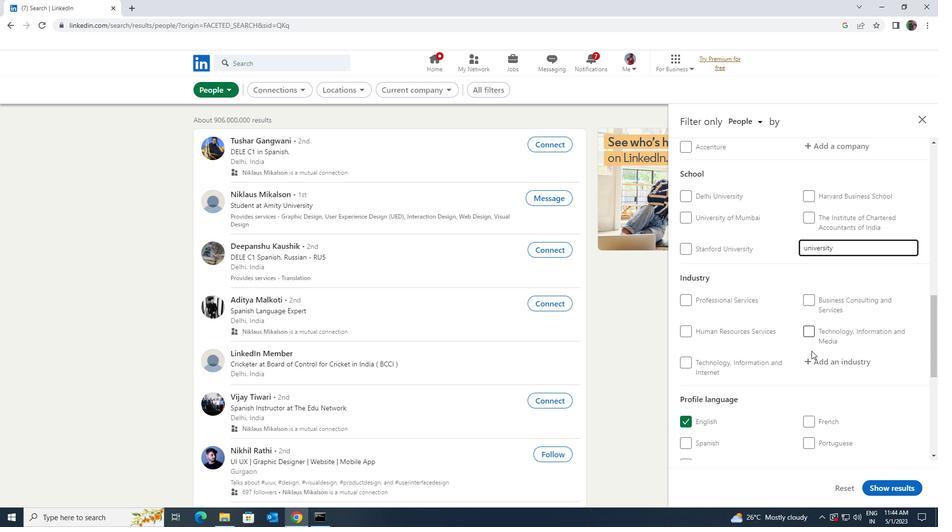 
Action: Mouse pressed left at (814, 355)
Screenshot: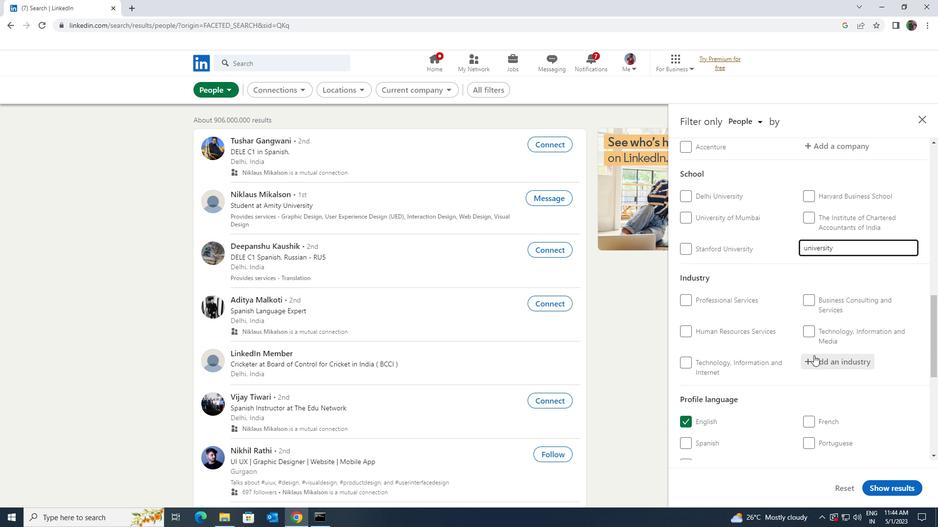 
Action: Key pressed <Key.shift>WIND<Key.space>
Screenshot: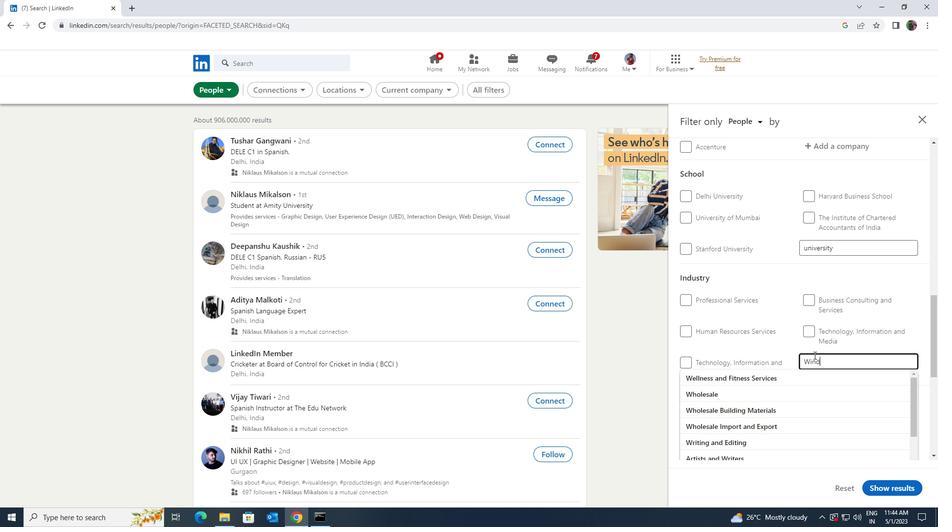 
Action: Mouse moved to (814, 371)
Screenshot: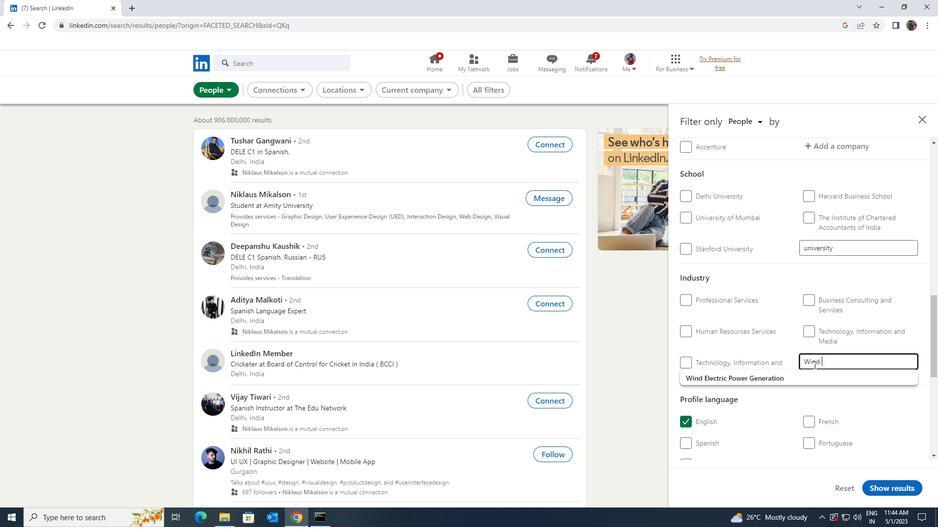 
Action: Mouse pressed left at (814, 371)
Screenshot: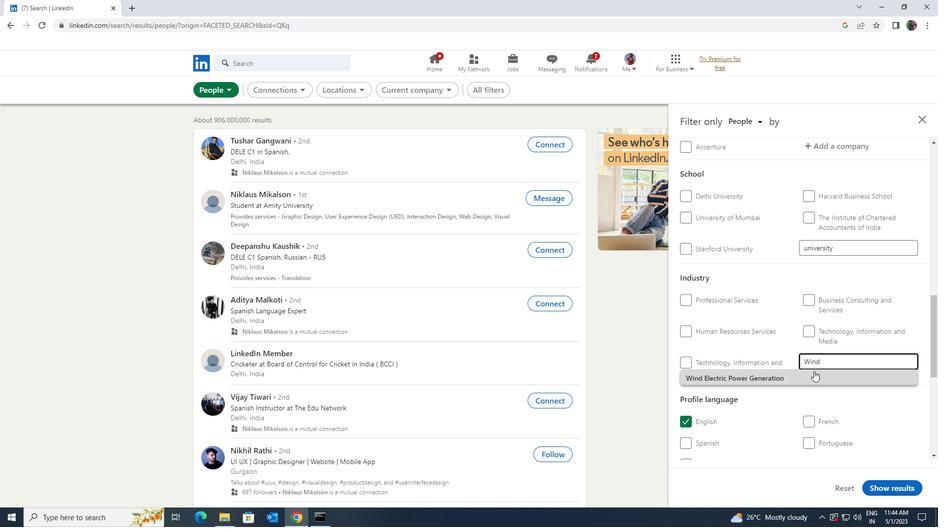 
Action: Mouse scrolled (814, 370) with delta (0, 0)
Screenshot: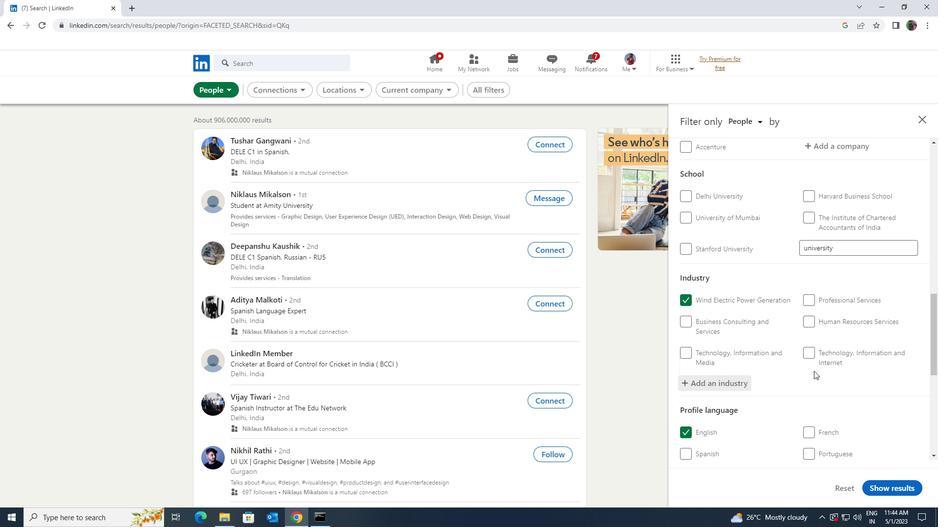 
Action: Mouse scrolled (814, 370) with delta (0, 0)
Screenshot: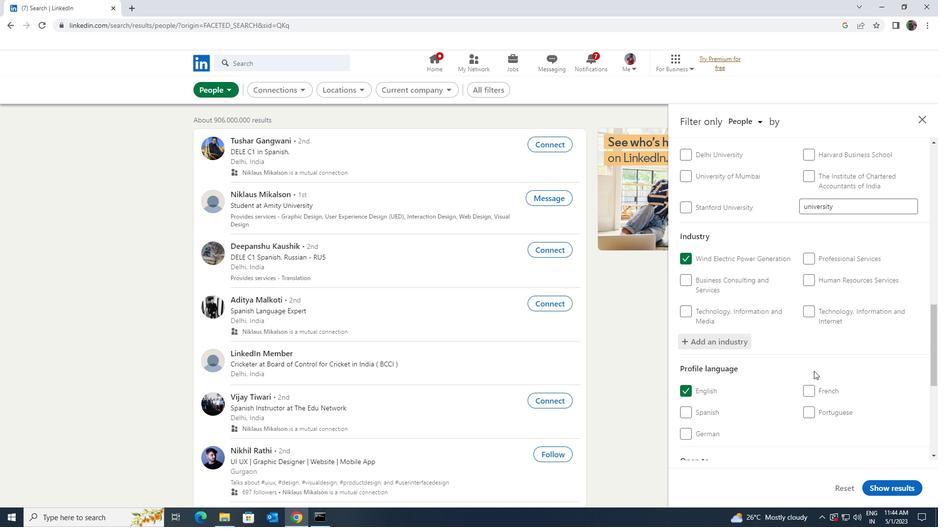 
Action: Mouse scrolled (814, 370) with delta (0, 0)
Screenshot: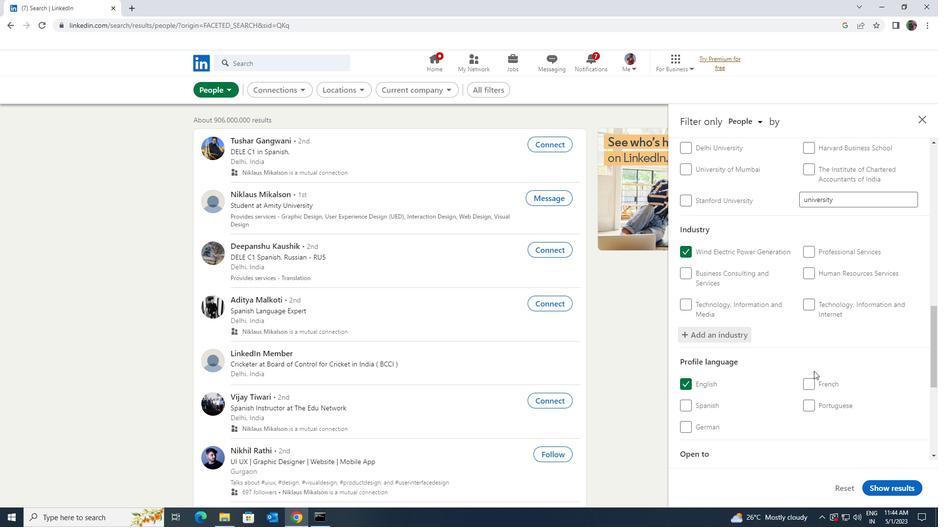 
Action: Mouse scrolled (814, 370) with delta (0, 0)
Screenshot: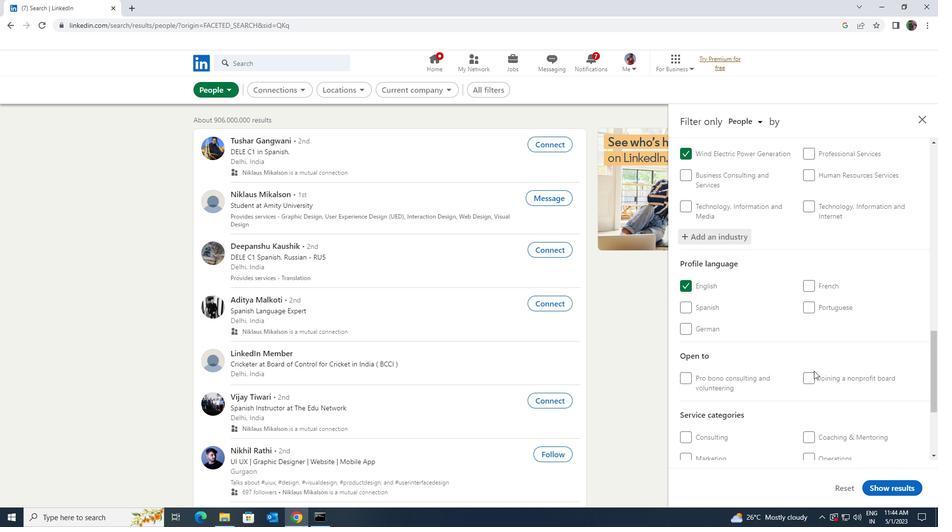 
Action: Mouse scrolled (814, 370) with delta (0, 0)
Screenshot: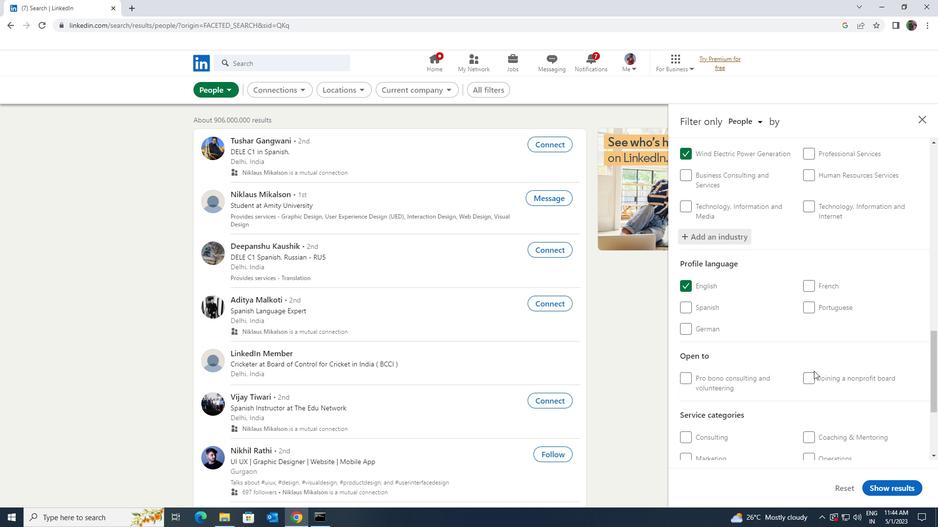 
Action: Mouse moved to (809, 376)
Screenshot: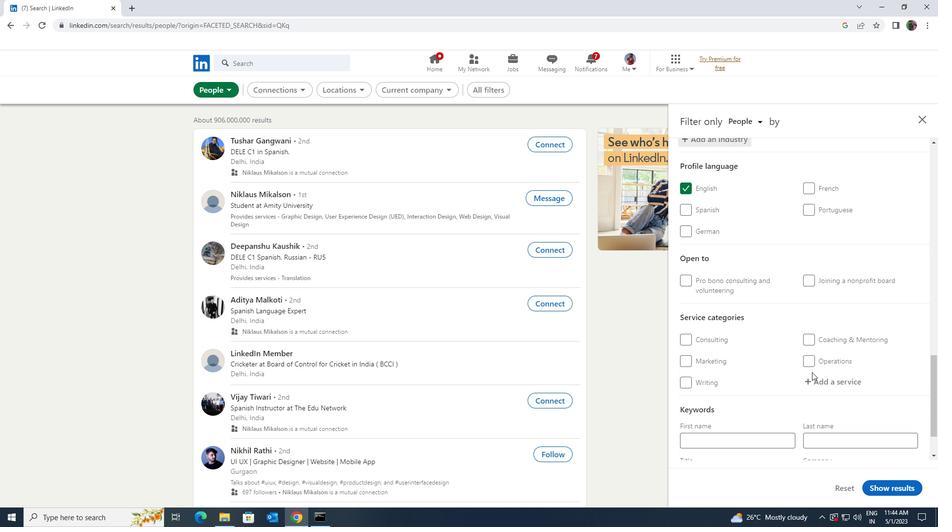 
Action: Mouse pressed left at (809, 376)
Screenshot: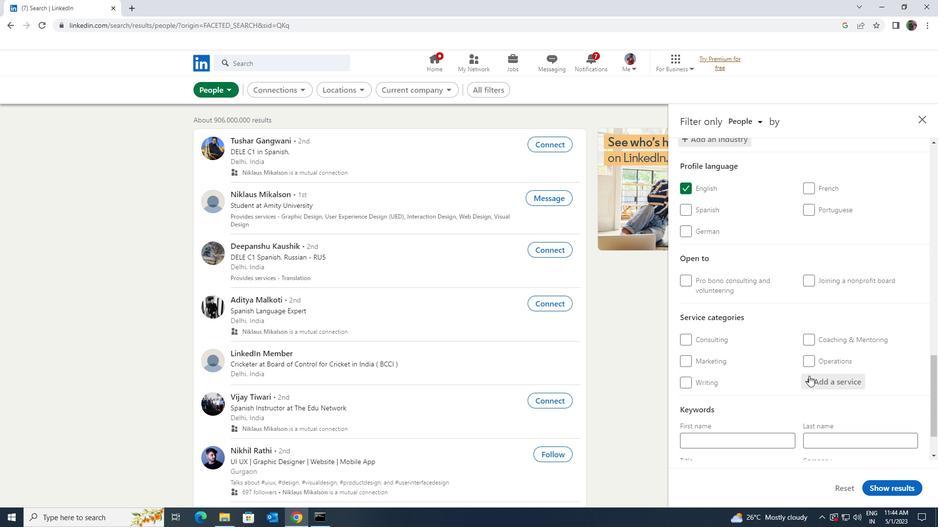 
Action: Key pressed <Key.shift><Key.shift><Key.shift><Key.shift>TYPING
Screenshot: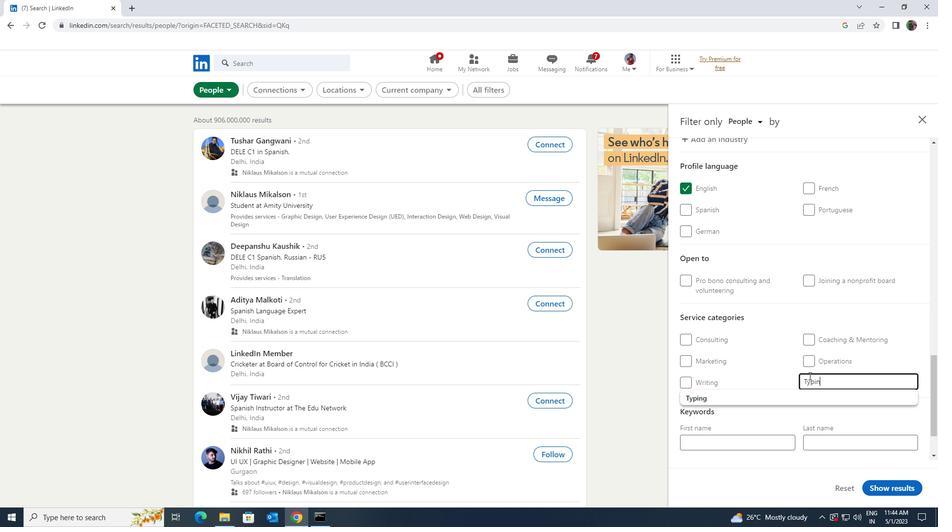 
Action: Mouse moved to (804, 386)
Screenshot: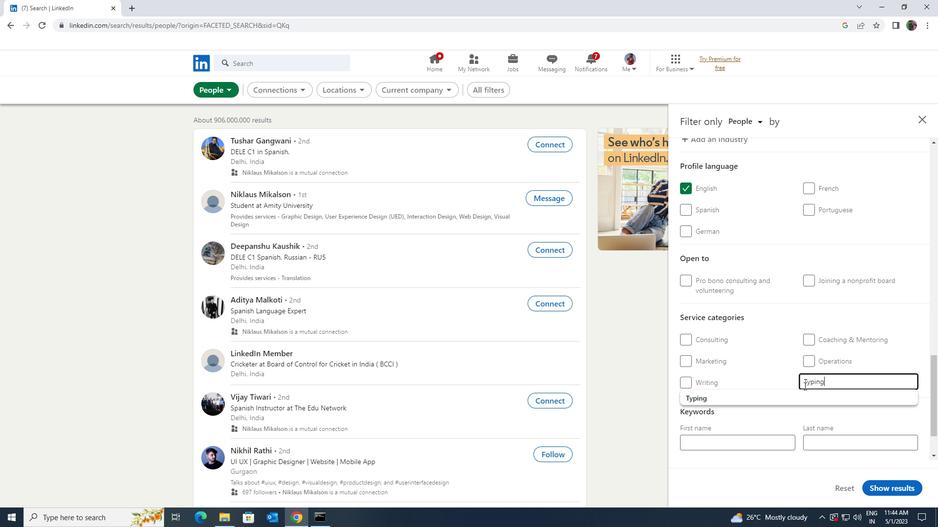 
Action: Mouse pressed left at (804, 386)
Screenshot: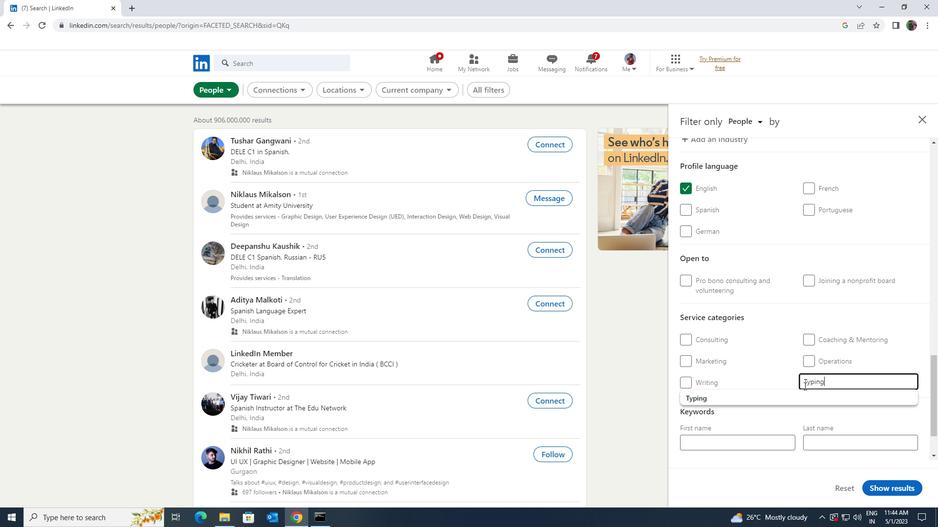 
Action: Mouse moved to (801, 390)
Screenshot: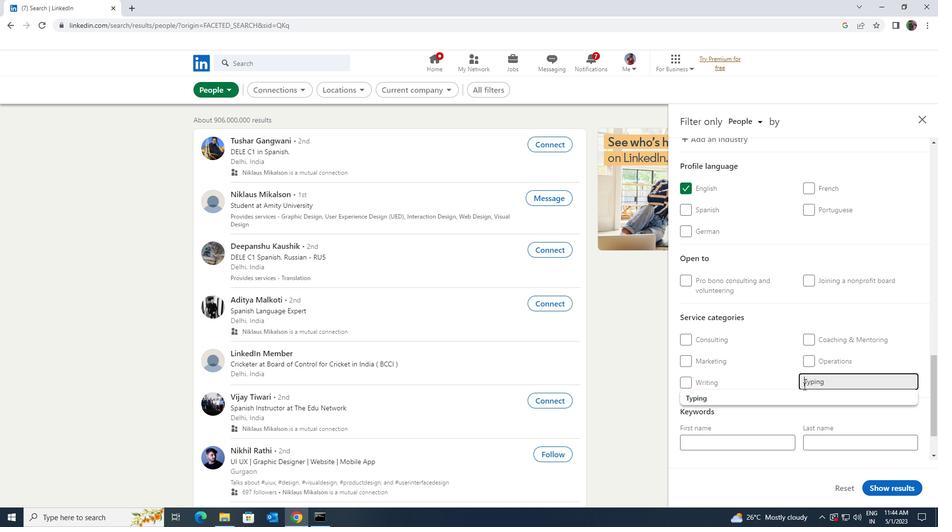 
Action: Mouse pressed left at (801, 390)
Screenshot: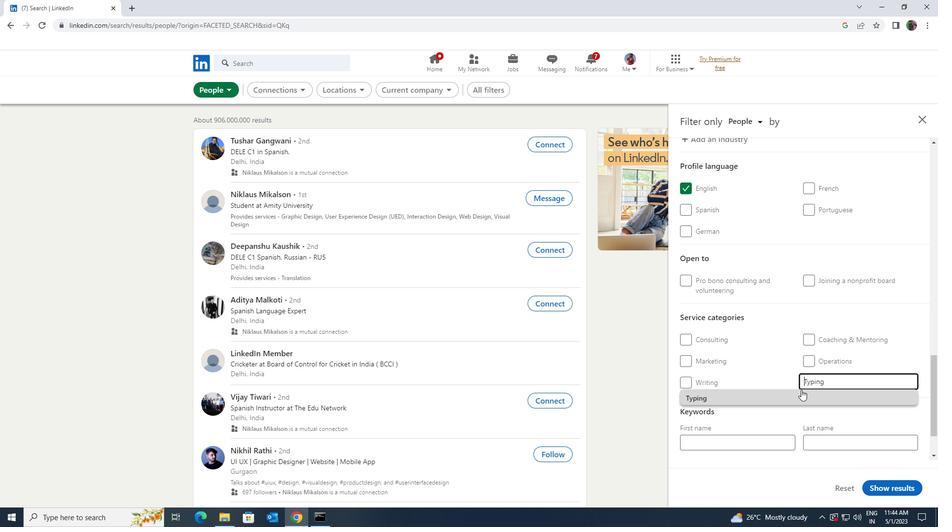 
Action: Mouse scrolled (801, 389) with delta (0, 0)
Screenshot: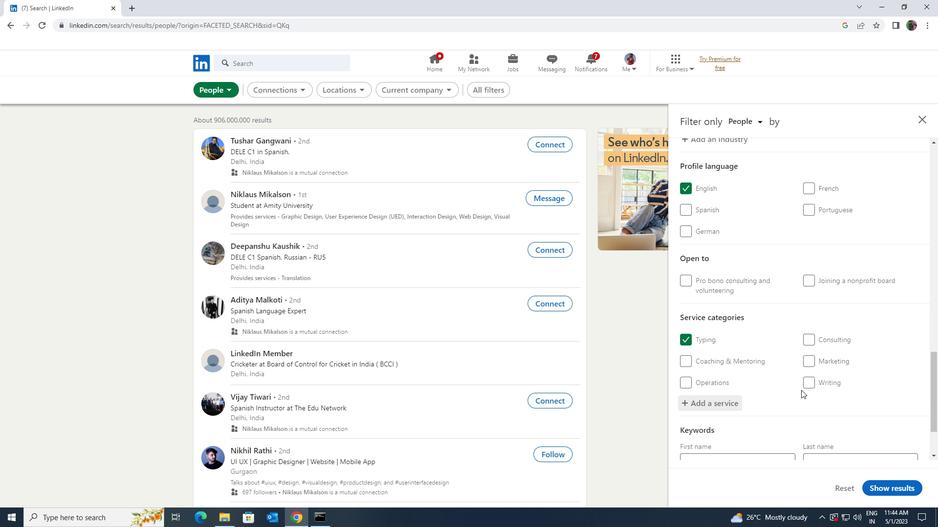 
Action: Mouse scrolled (801, 389) with delta (0, 0)
Screenshot: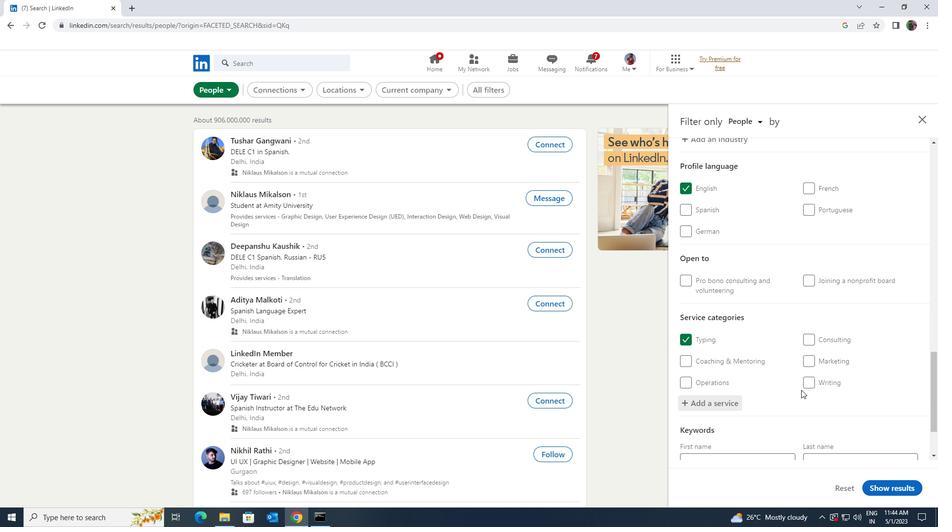 
Action: Mouse scrolled (801, 389) with delta (0, 0)
Screenshot: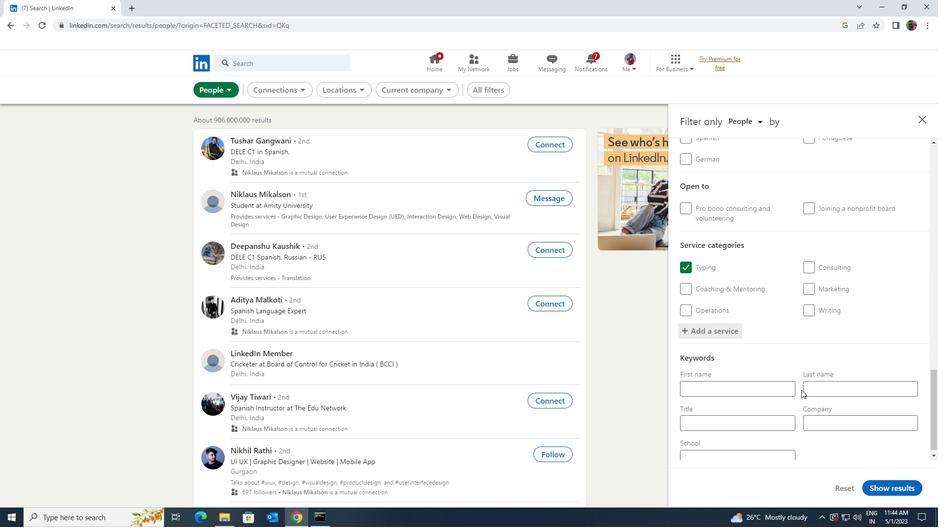 
Action: Mouse moved to (784, 414)
Screenshot: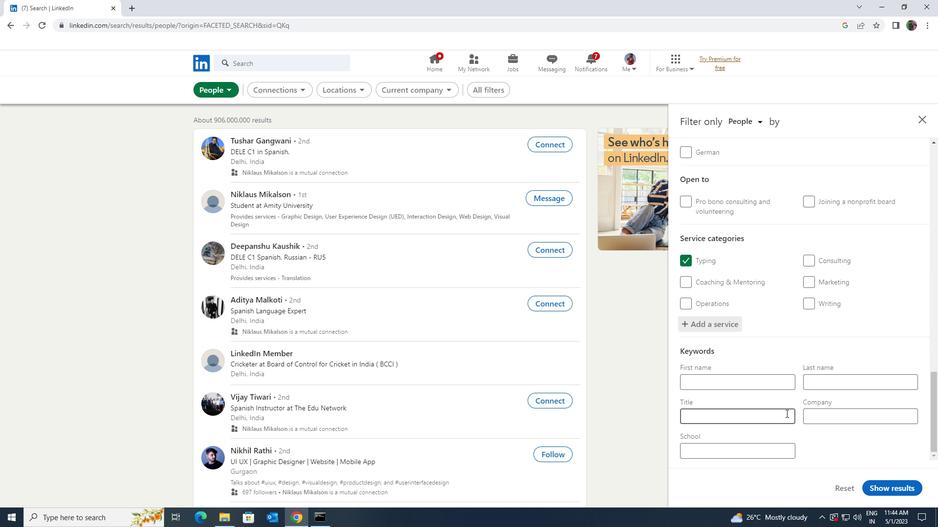 
Action: Mouse pressed left at (784, 414)
Screenshot: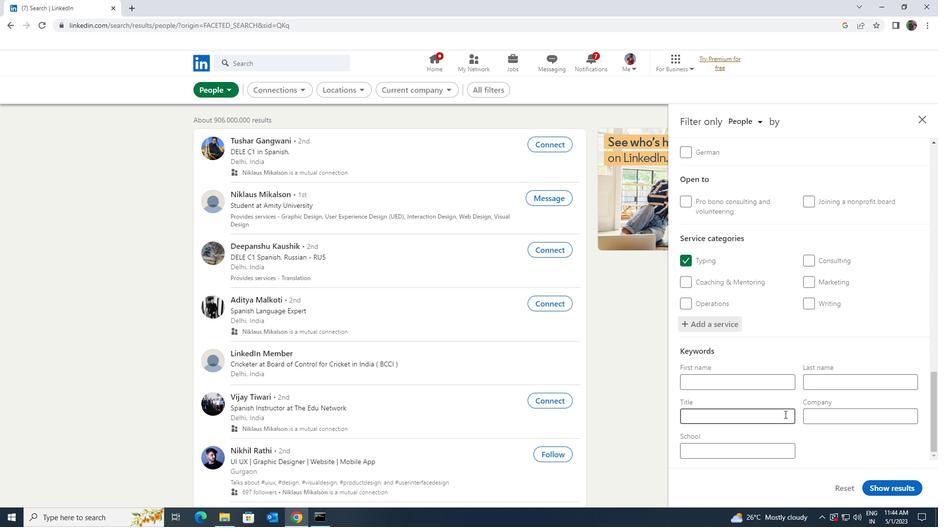 
Action: Mouse moved to (784, 414)
Screenshot: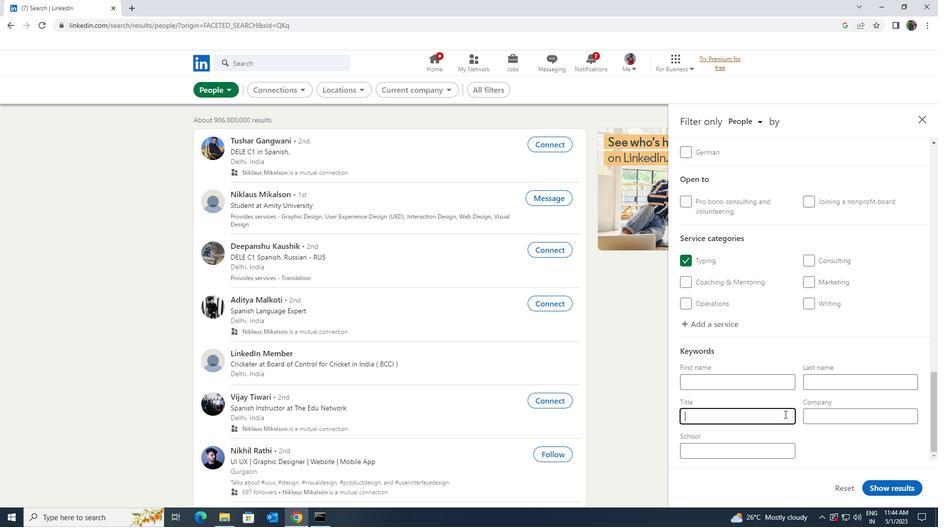 
Action: Key pressed <Key.shift>ONLINE<Key.space><Key.shift>TUTOR
Screenshot: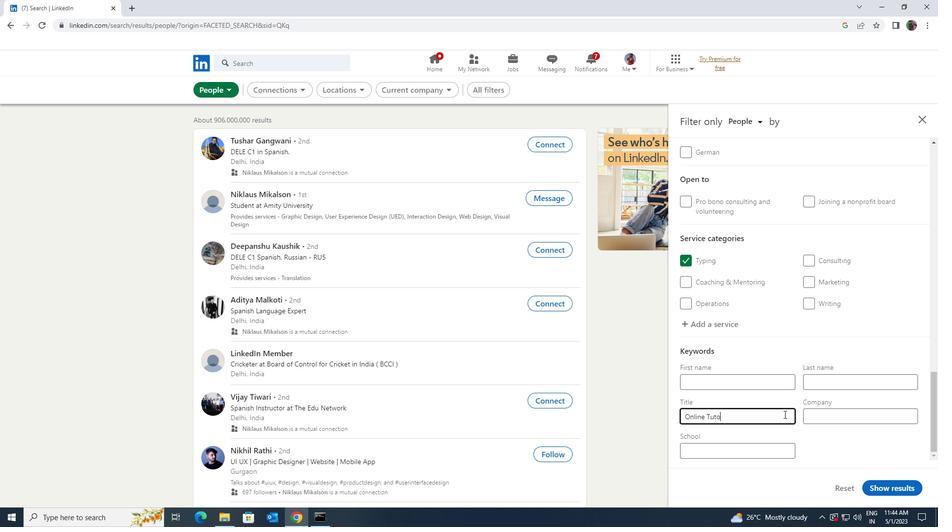
Action: Mouse moved to (877, 483)
Screenshot: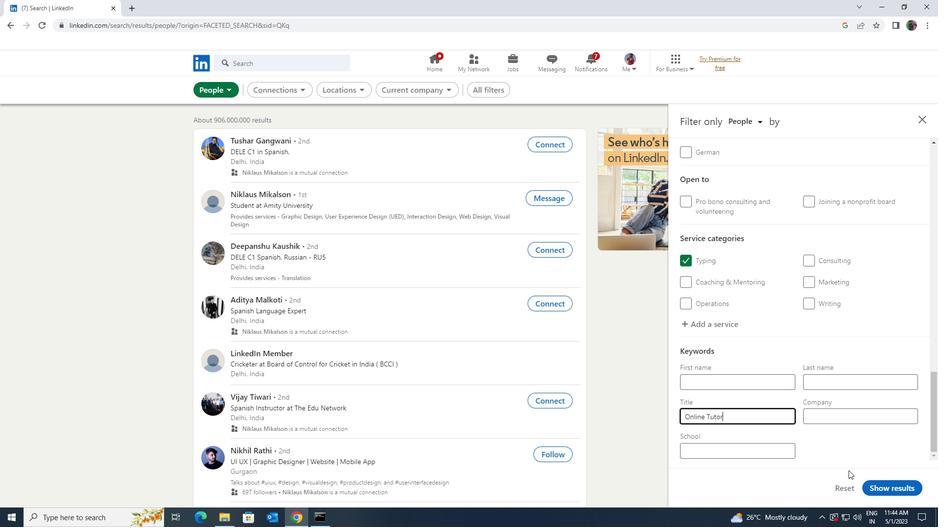 
Action: Mouse pressed left at (877, 483)
Screenshot: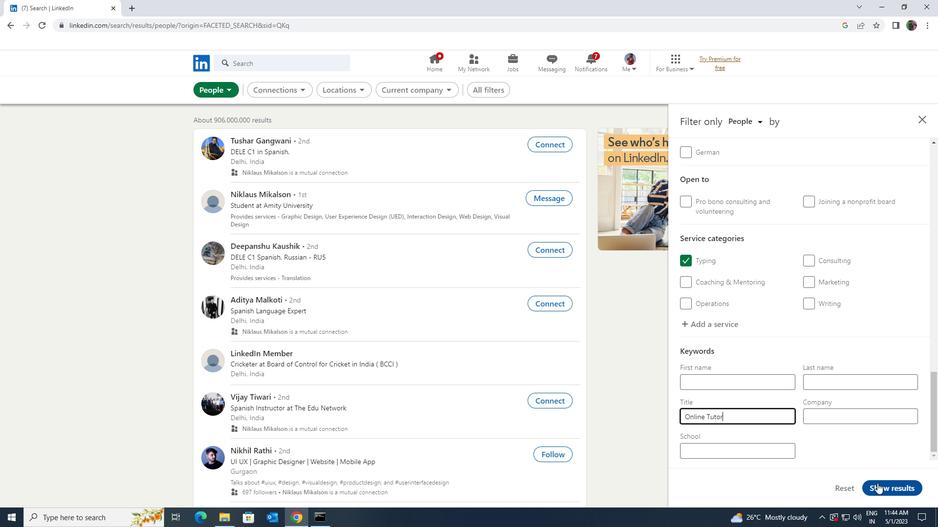 
